 Task: Create a task  Integrate a new online platform for online music lessons , assign it to team member softage.4@softage.net in the project BeaconWorks and update the status of the task to  On Track  , set the priority of the task to Low
Action: Mouse moved to (679, 179)
Screenshot: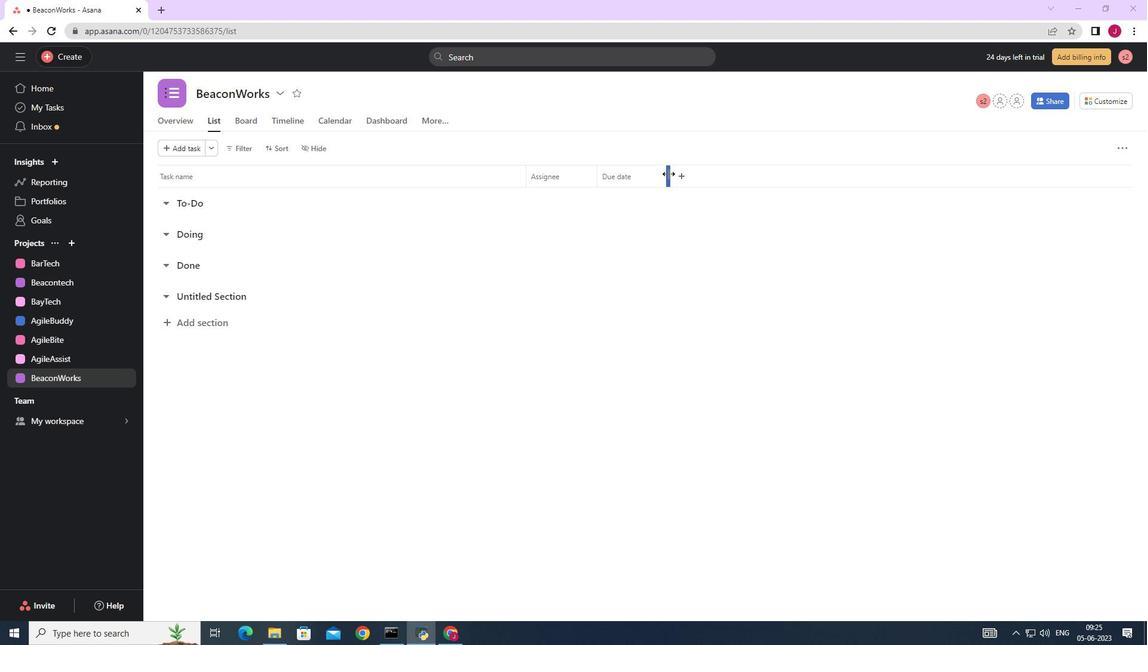 
Action: Mouse pressed left at (679, 179)
Screenshot: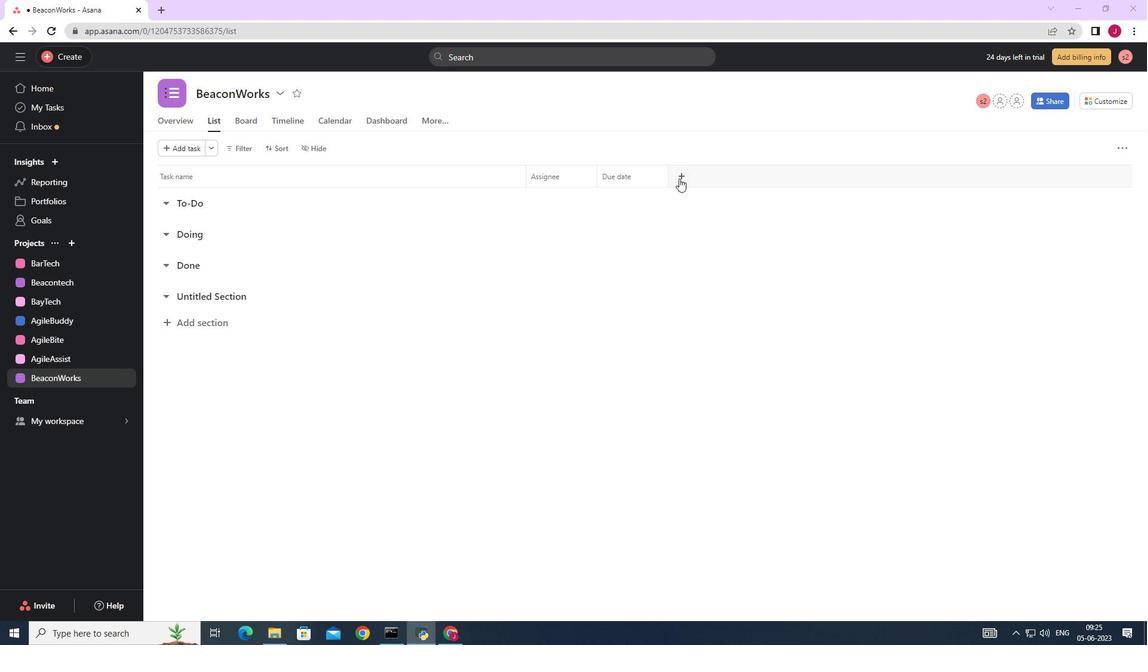 
Action: Mouse moved to (712, 219)
Screenshot: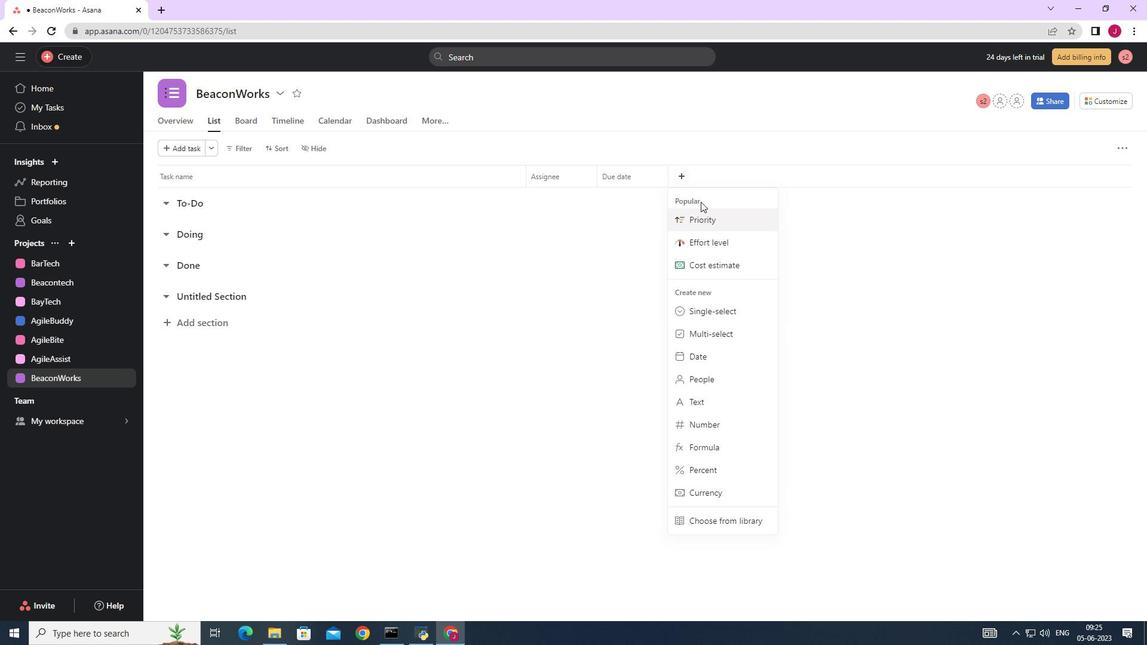 
Action: Mouse pressed left at (712, 219)
Screenshot: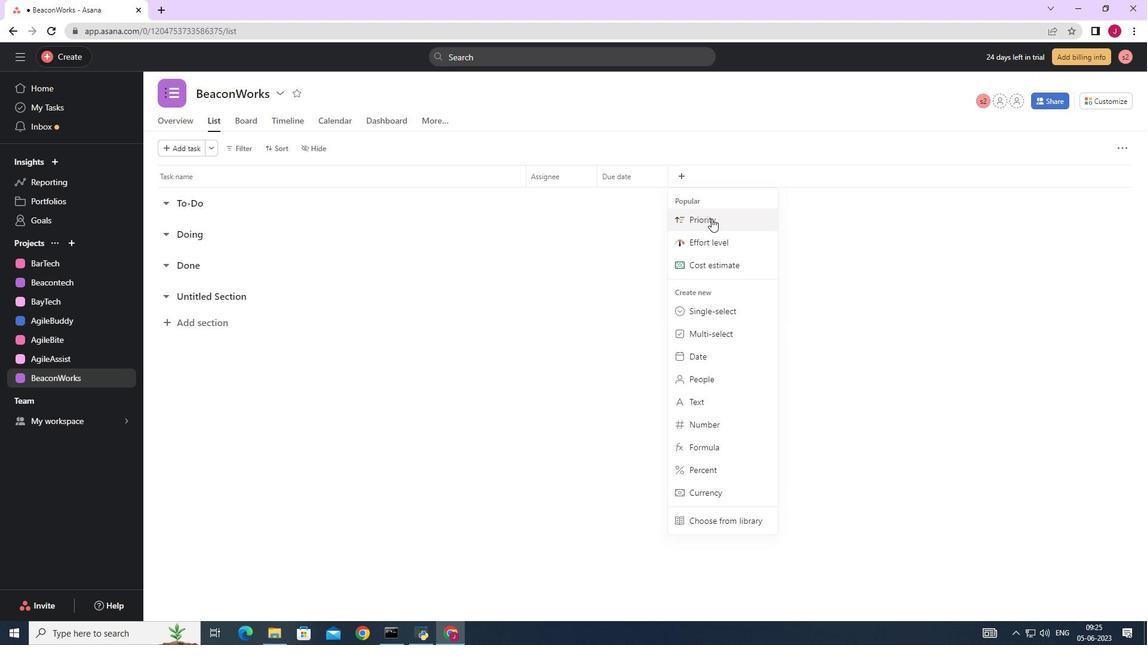 
Action: Mouse moved to (708, 399)
Screenshot: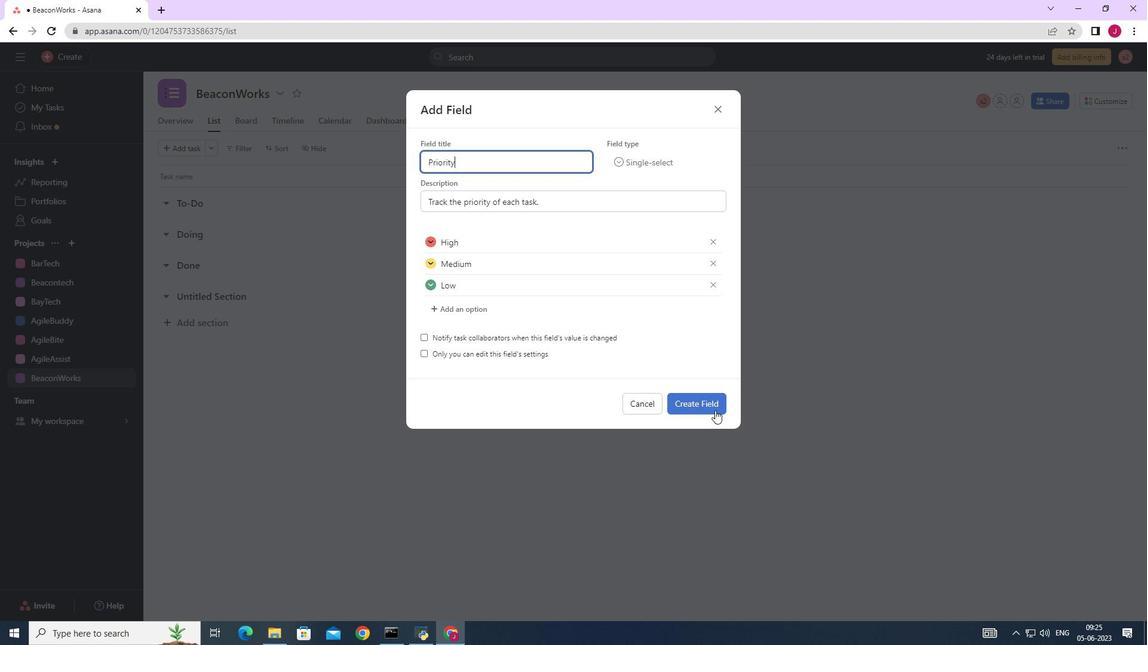 
Action: Mouse pressed left at (708, 399)
Screenshot: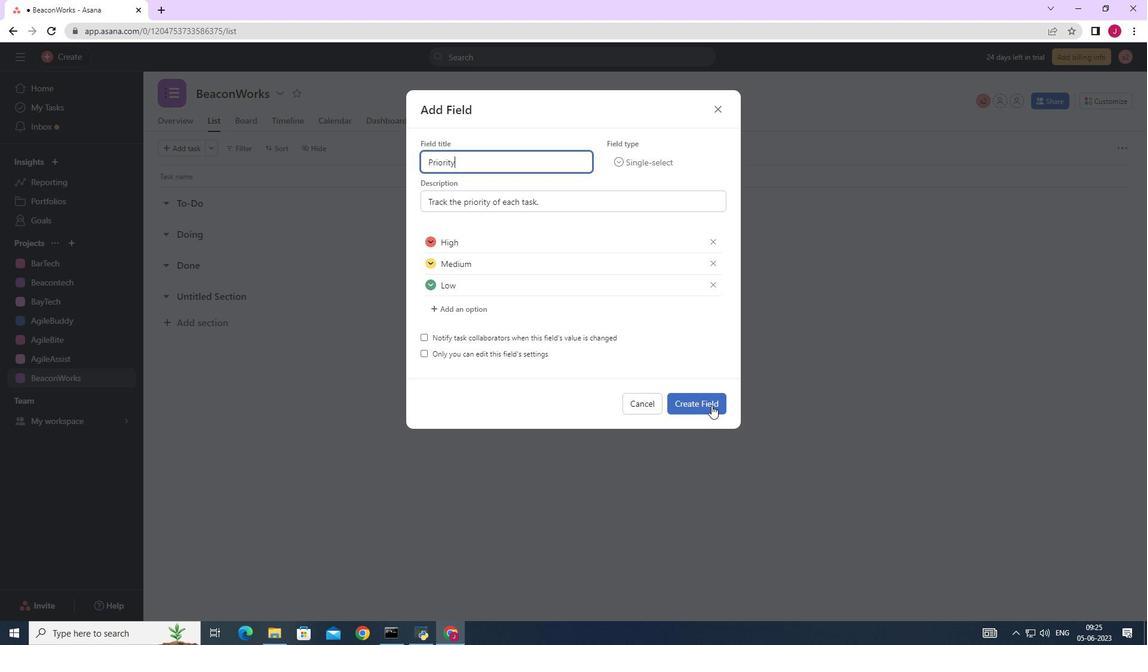 
Action: Mouse moved to (749, 181)
Screenshot: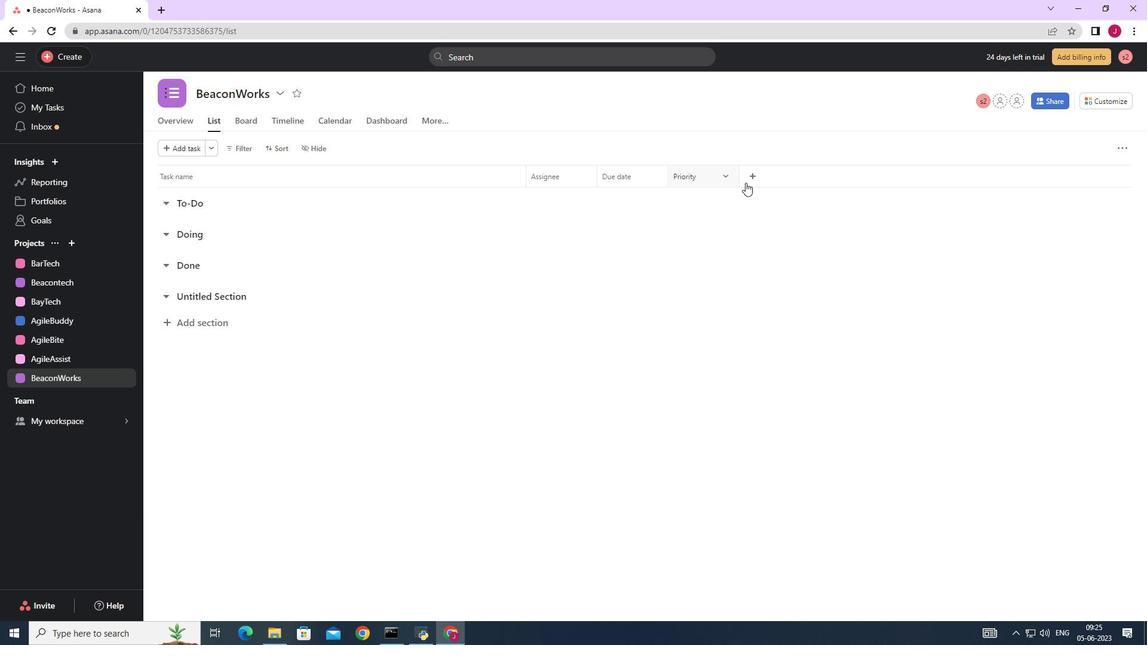 
Action: Mouse pressed left at (749, 181)
Screenshot: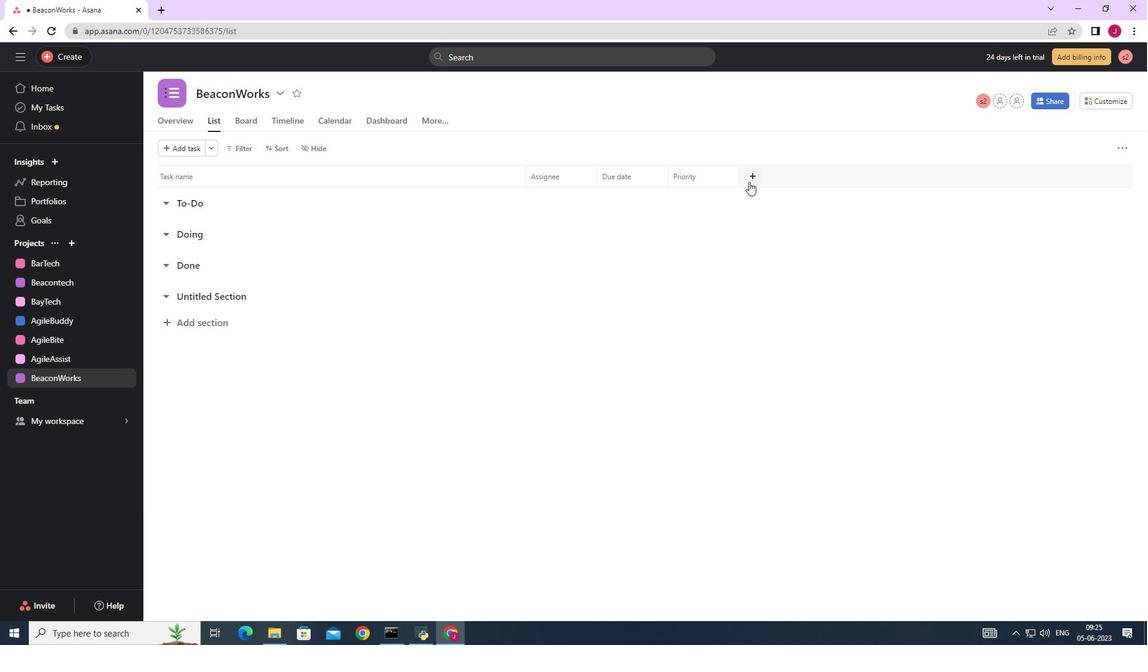 
Action: Mouse moved to (772, 311)
Screenshot: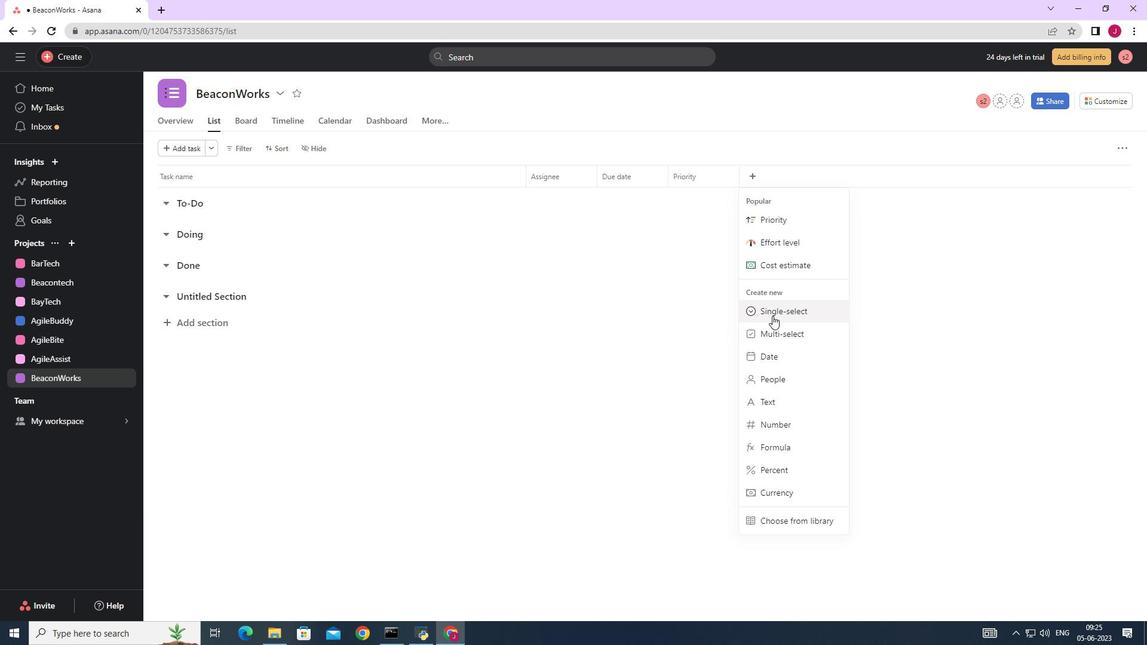 
Action: Mouse pressed left at (772, 311)
Screenshot: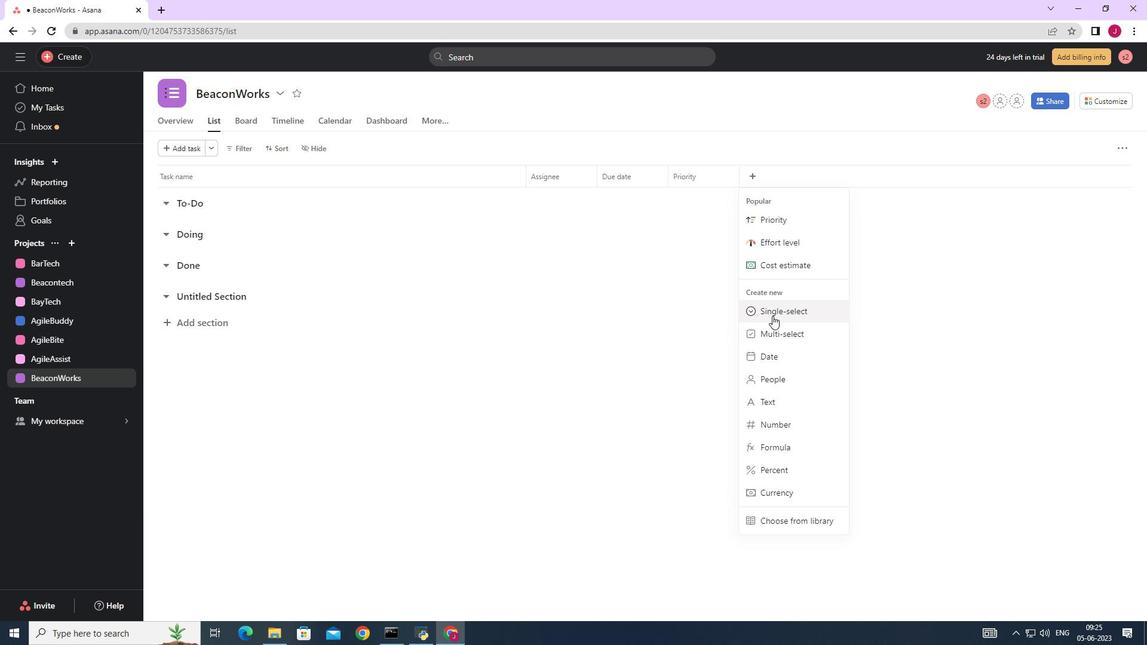 
Action: Mouse moved to (492, 185)
Screenshot: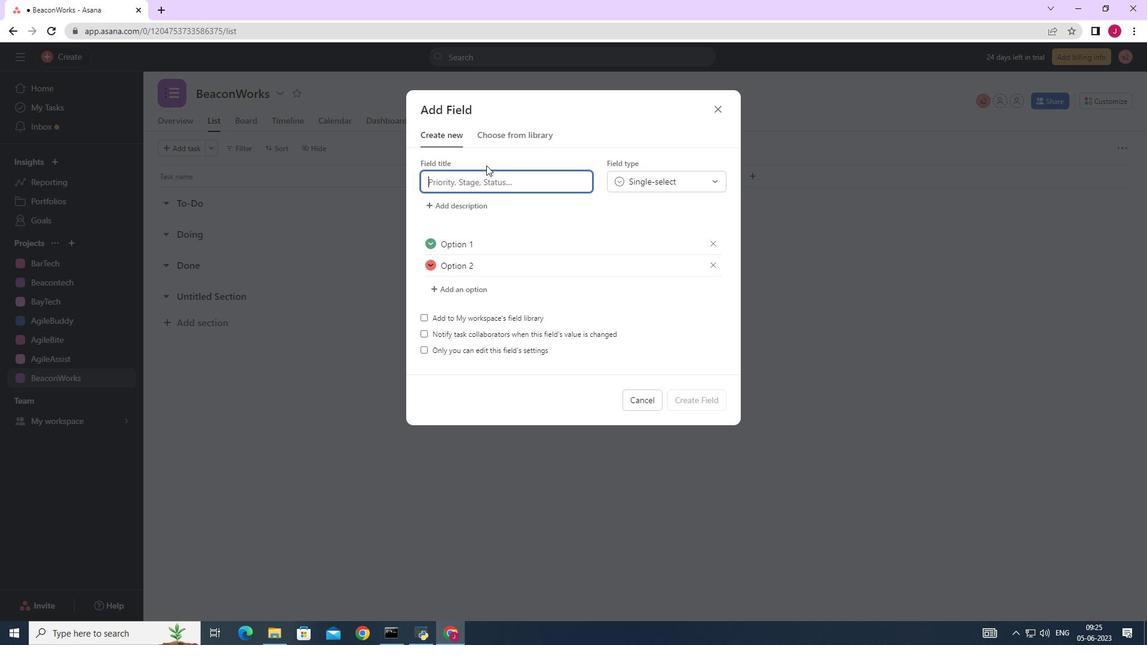 
Action: Key pressed status
Screenshot: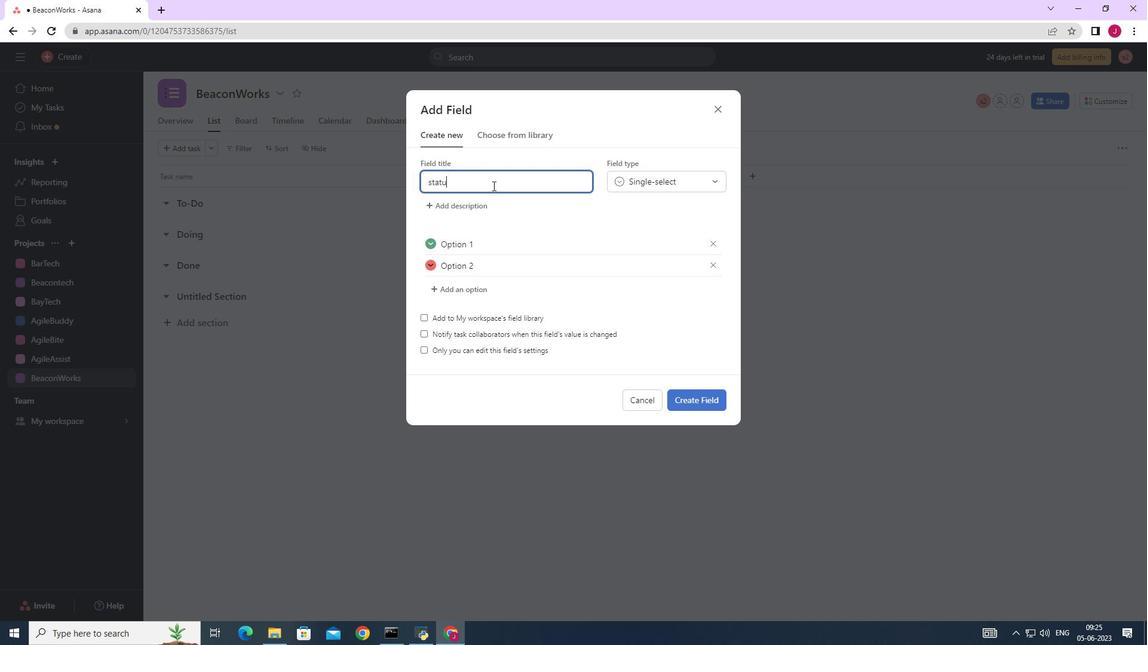 
Action: Mouse moved to (492, 247)
Screenshot: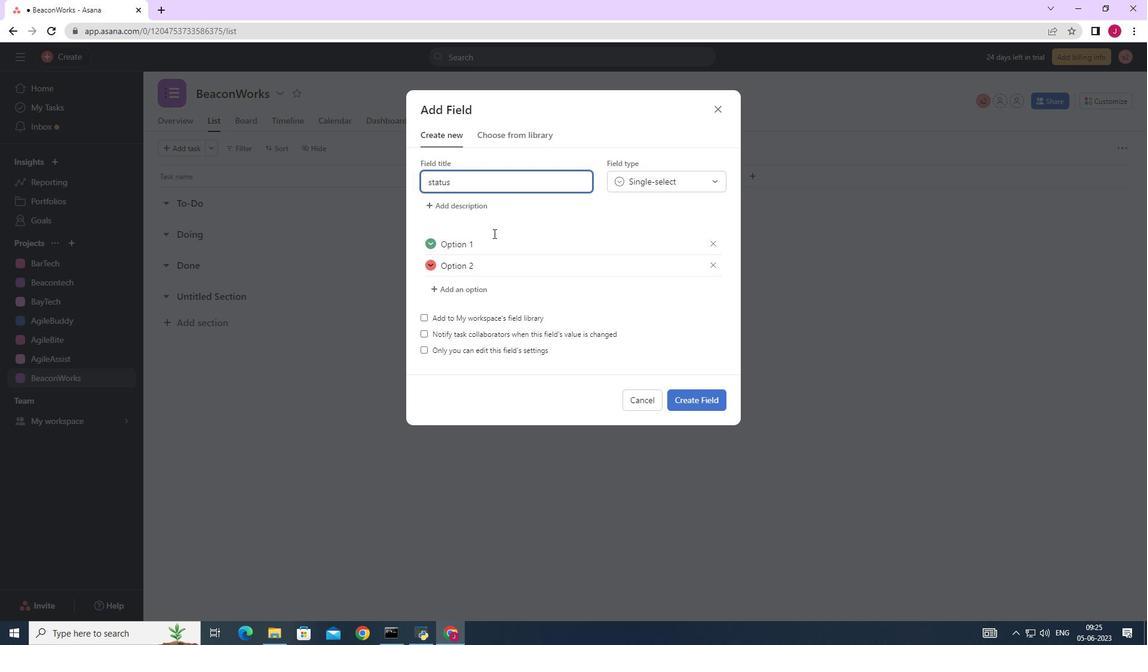 
Action: Mouse pressed left at (492, 247)
Screenshot: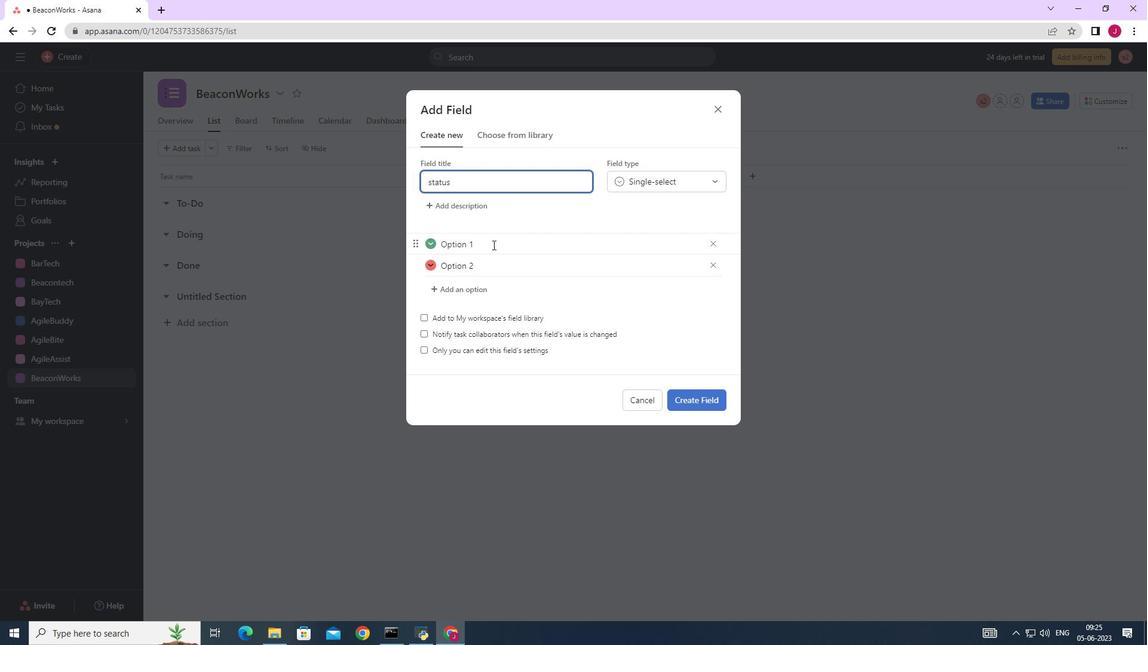 
Action: Key pressed <Key.backspace><Key.backspace><Key.backspace><Key.backspace><Key.backspace><Key.backspace><Key.backspace>n<Key.space>track
Screenshot: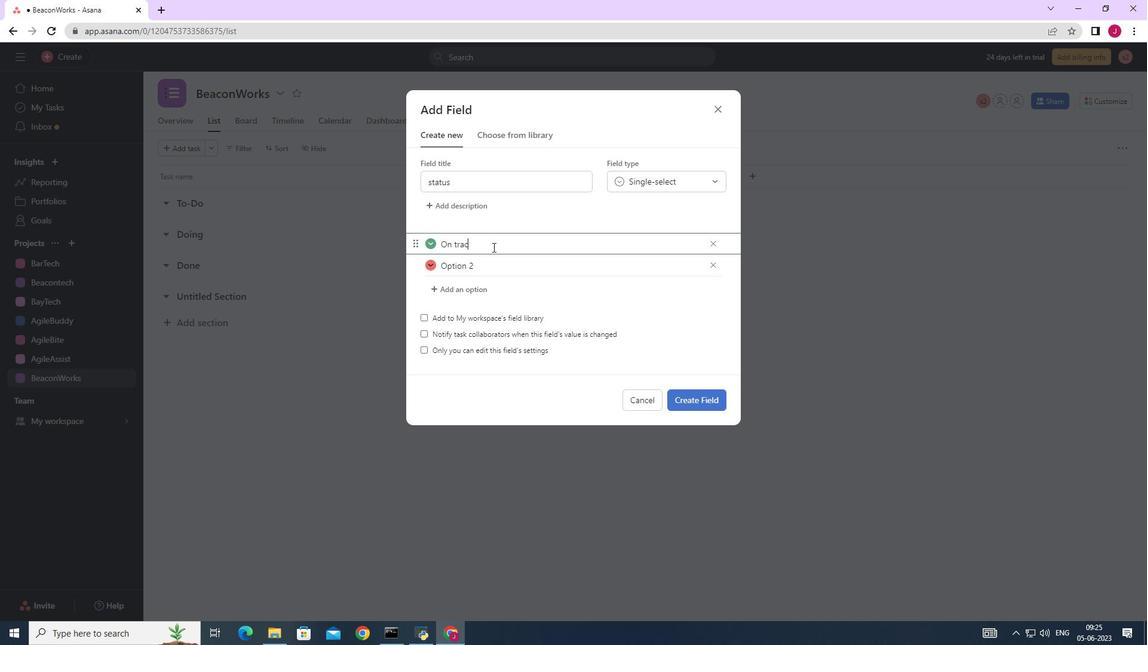 
Action: Mouse moved to (495, 271)
Screenshot: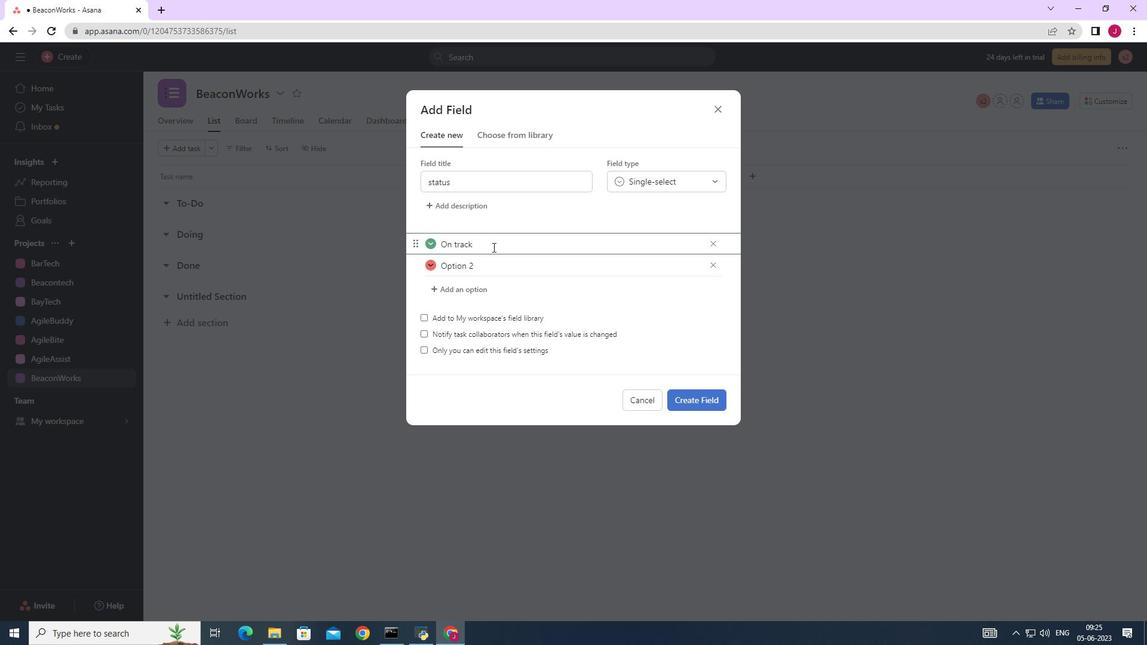 
Action: Mouse pressed left at (495, 271)
Screenshot: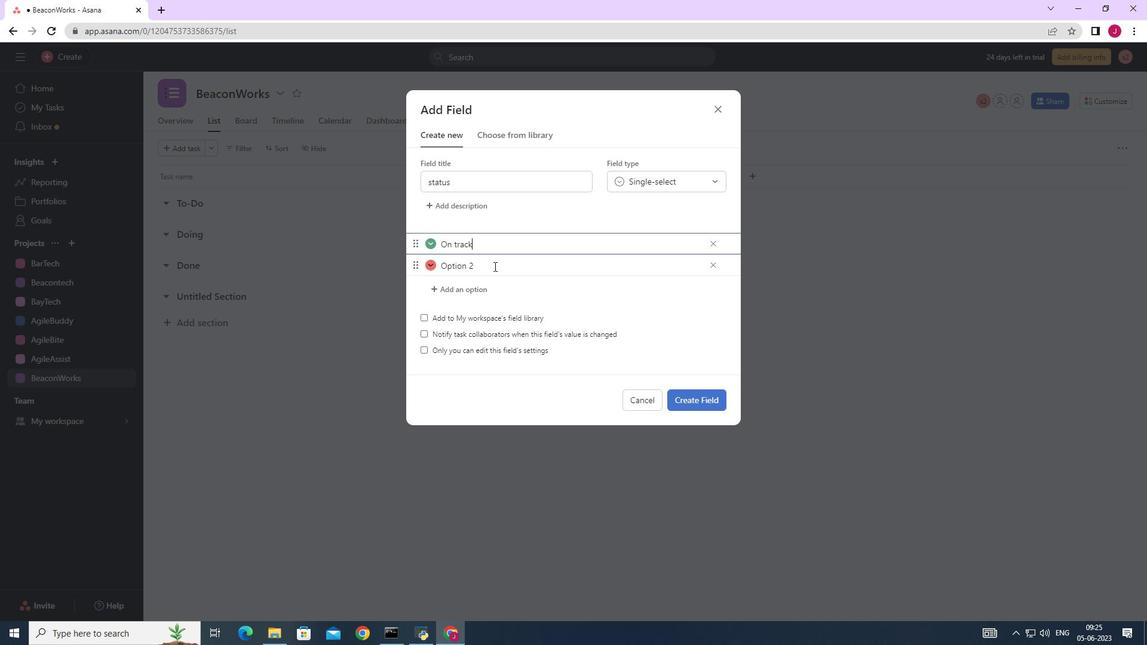 
Action: Key pressed <Key.backspace><Key.backspace><Key.backspace><Key.backspace><Key.backspace><Key.backspace><Key.backspace>ff<Key.space>track
Screenshot: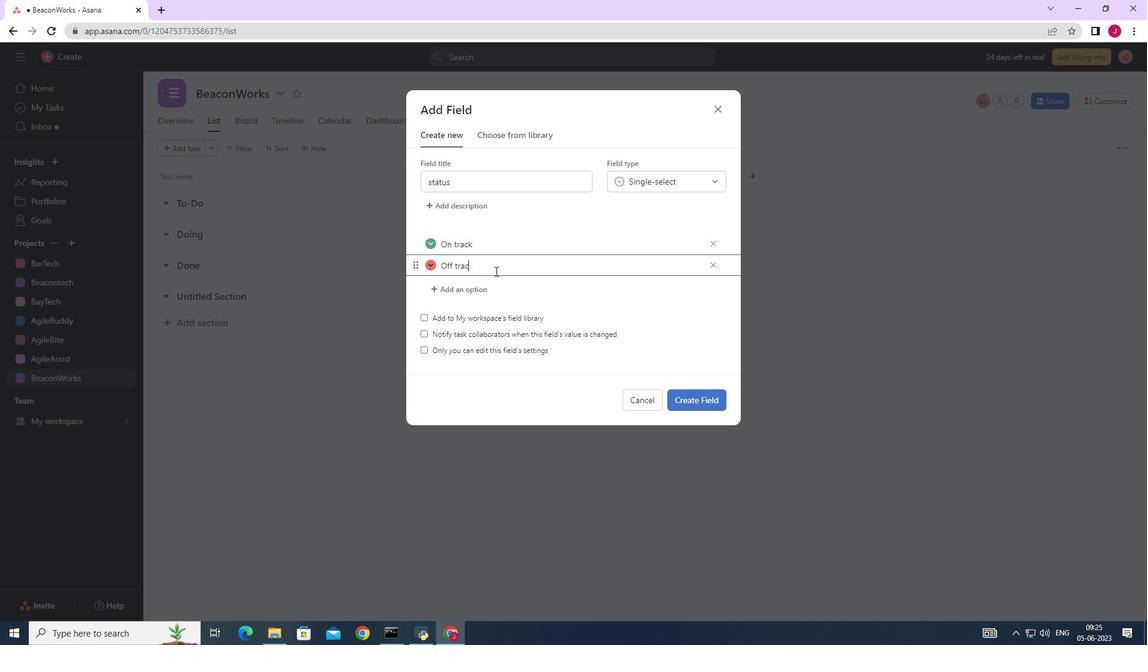 
Action: Mouse moved to (476, 292)
Screenshot: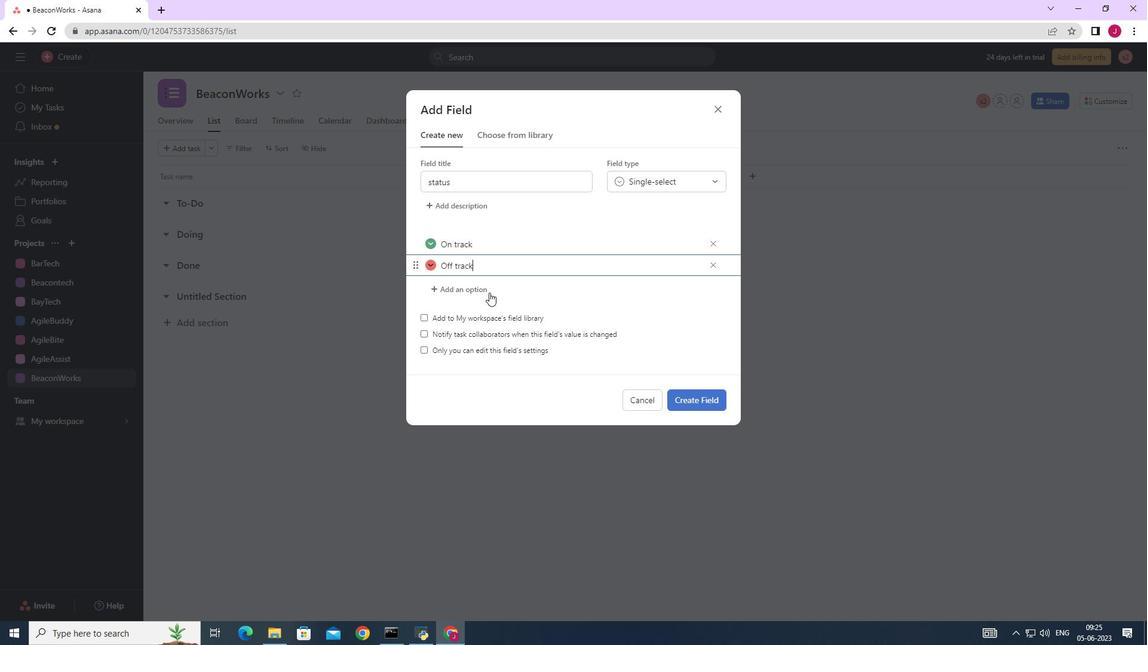 
Action: Mouse pressed left at (476, 292)
Screenshot: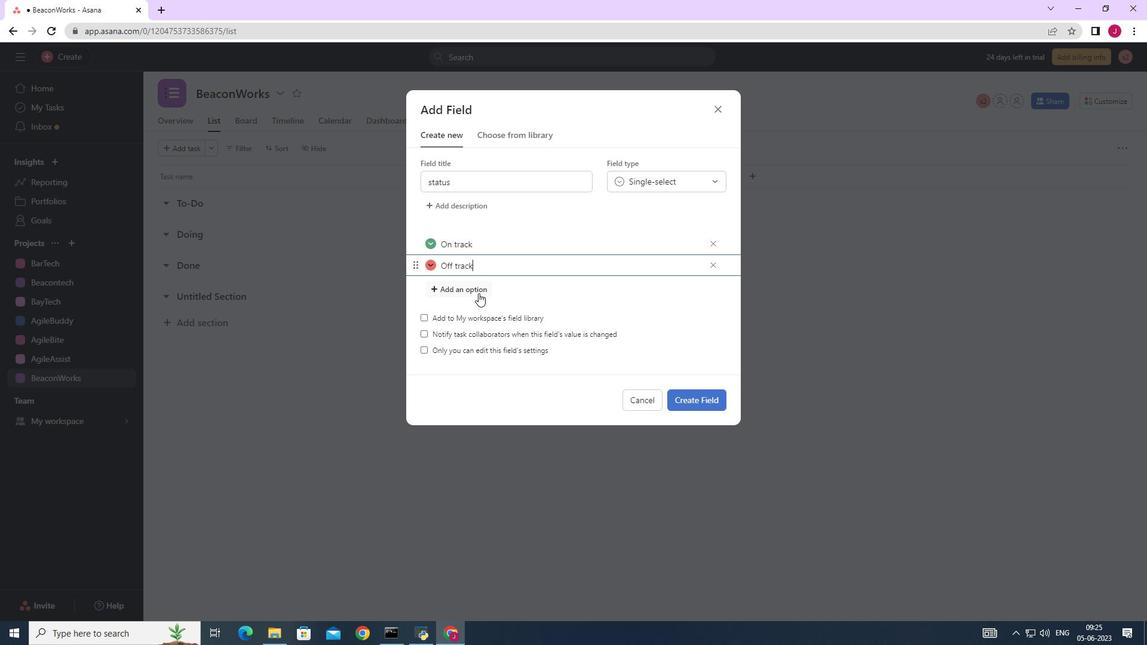 
Action: Key pressed <Key.caps_lock>A<Key.caps_lock>t<Key.space>risk
Screenshot: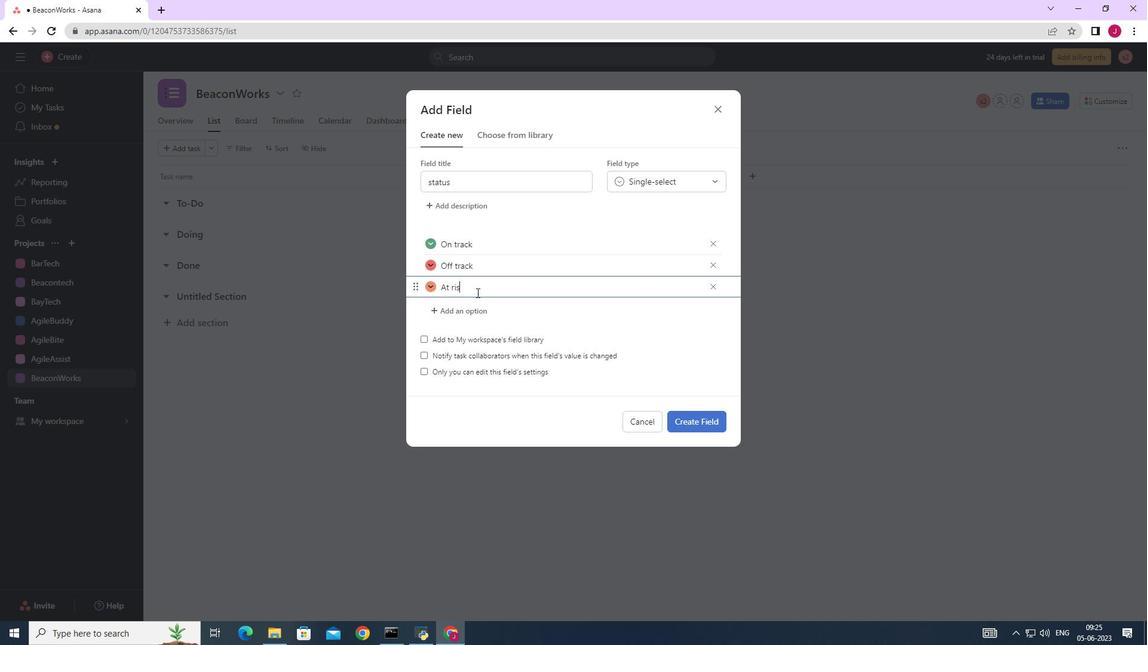 
Action: Mouse moved to (473, 309)
Screenshot: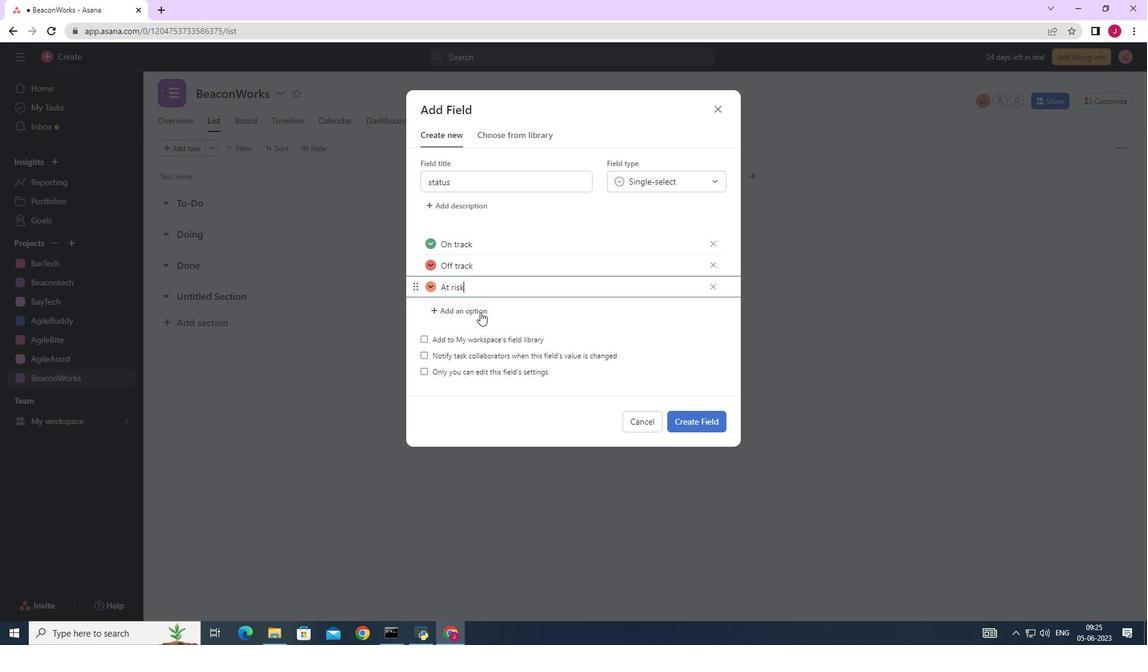 
Action: Mouse pressed left at (473, 309)
Screenshot: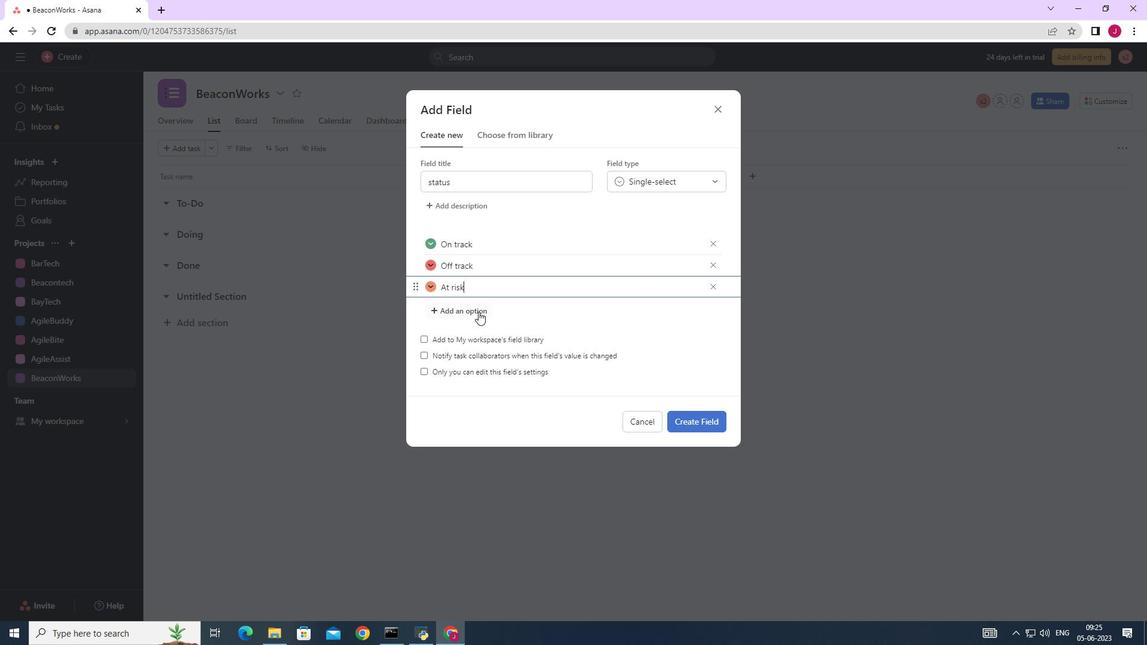 
Action: Key pressed <Key.caps_lock>C<Key.caps_lock>omplete
Screenshot: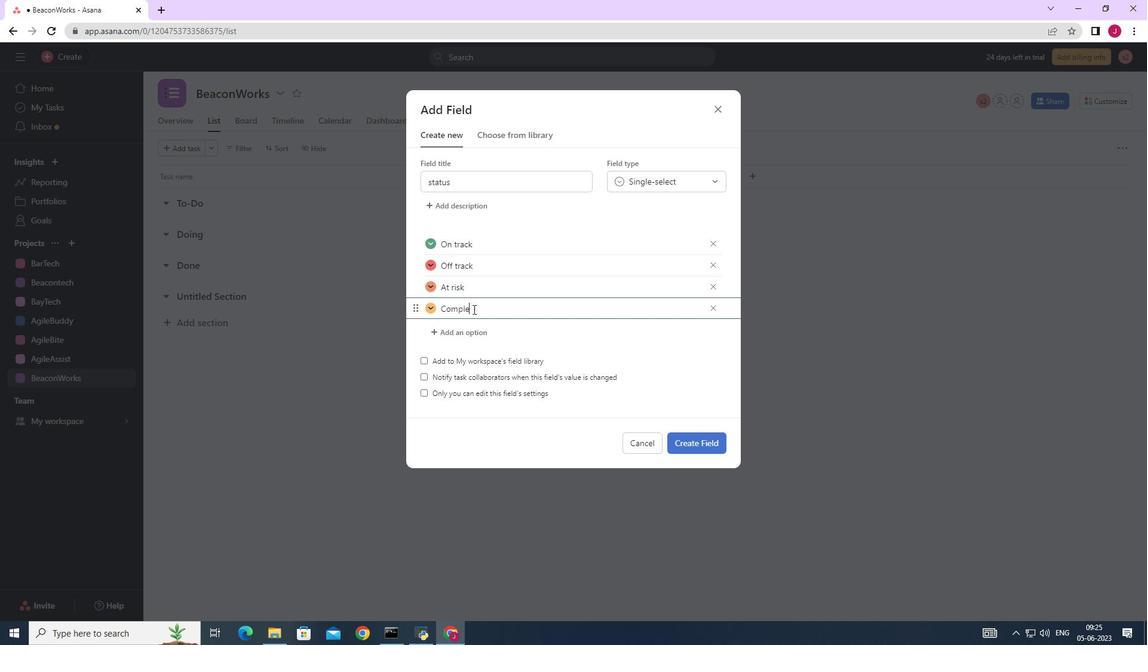 
Action: Mouse moved to (697, 442)
Screenshot: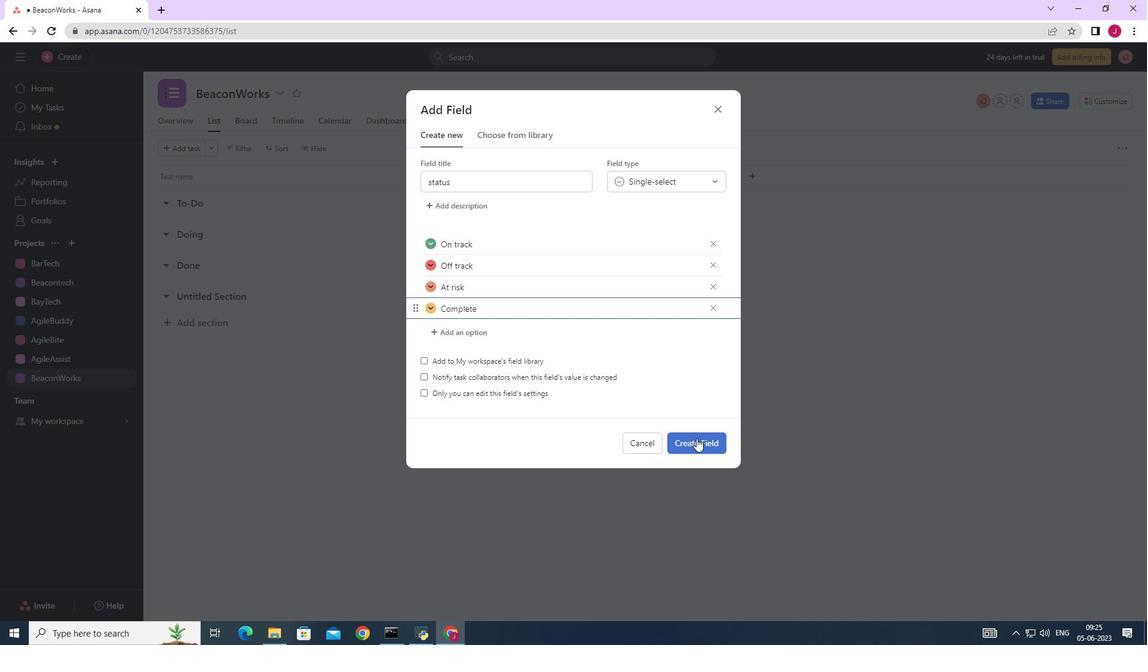 
Action: Mouse pressed left at (697, 442)
Screenshot: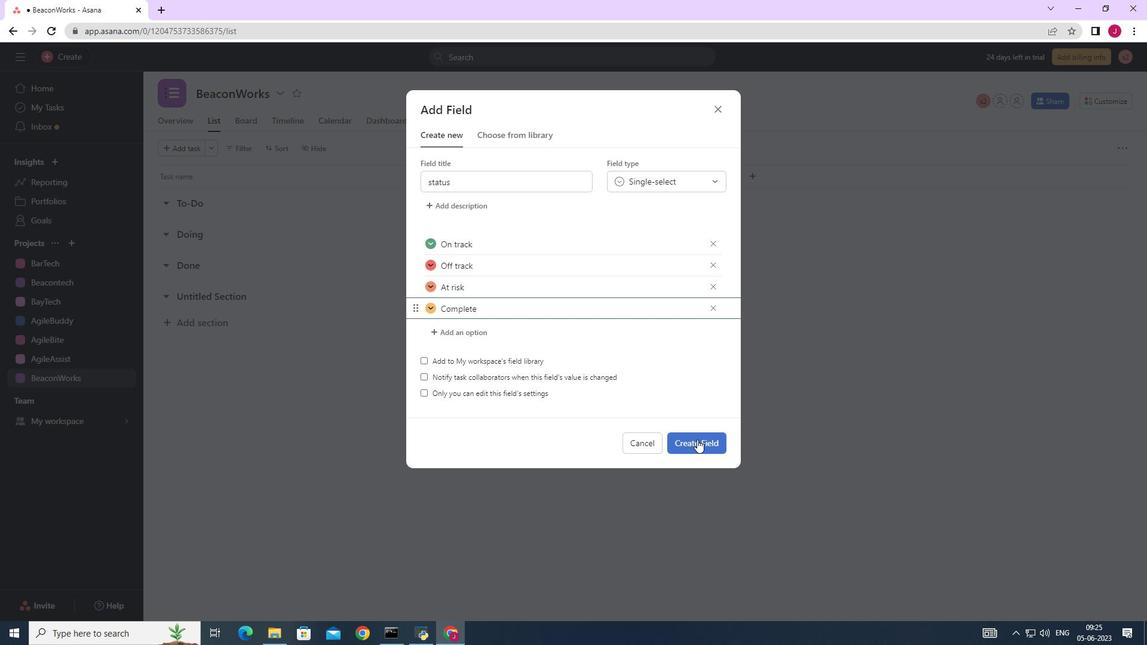 
Action: Mouse moved to (75, 55)
Screenshot: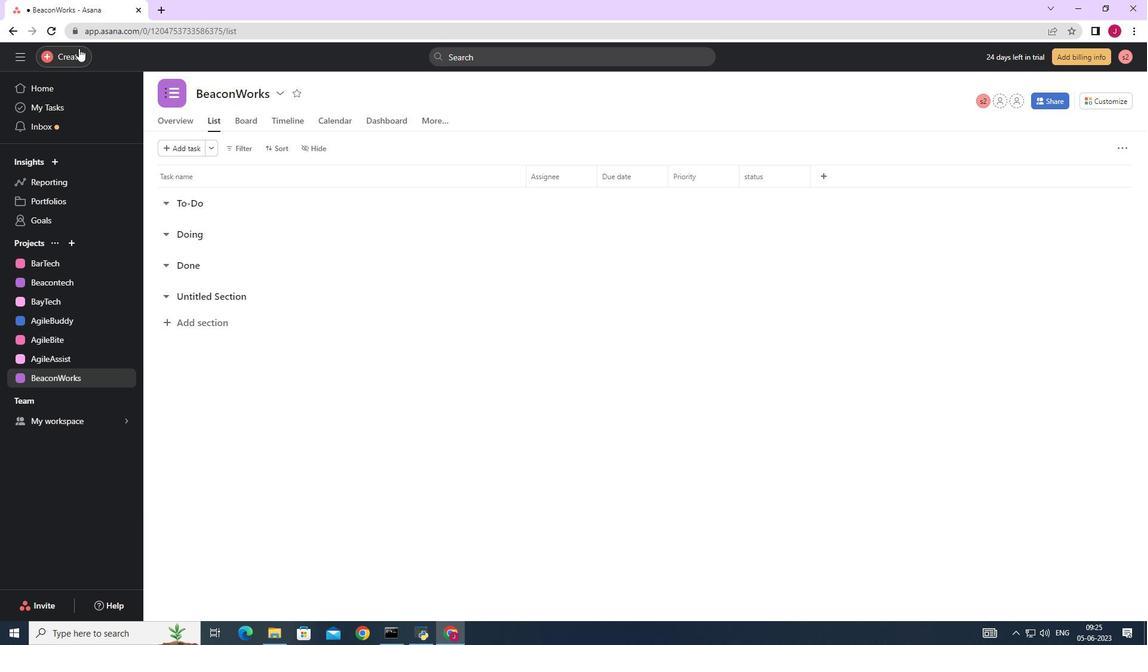 
Action: Mouse pressed left at (75, 55)
Screenshot: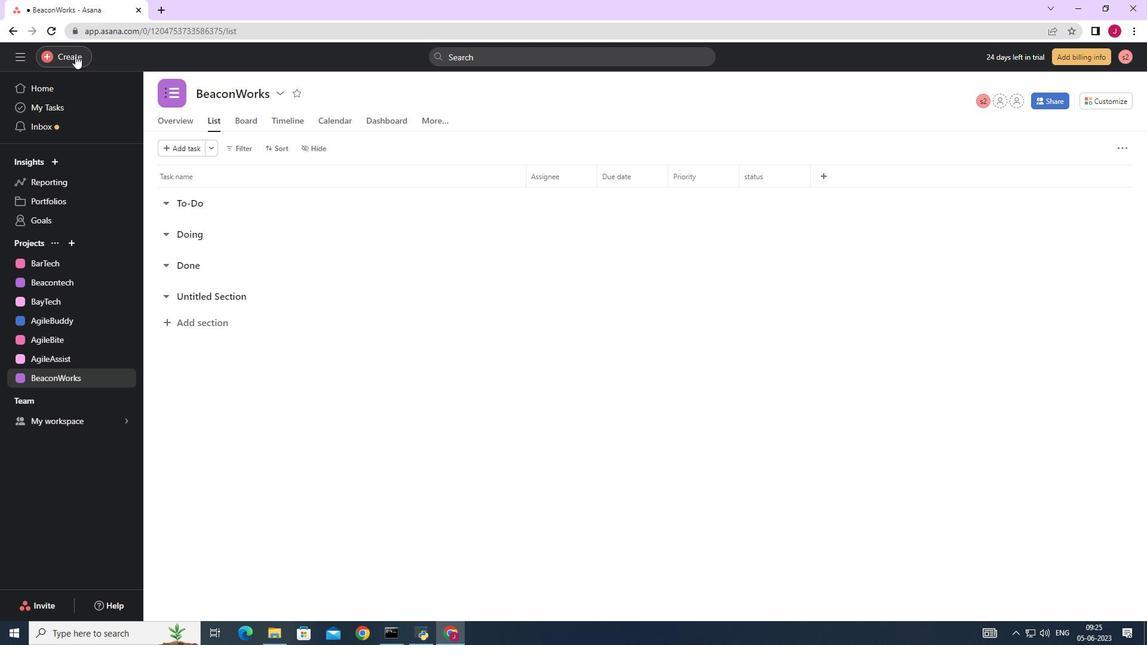 
Action: Mouse moved to (173, 62)
Screenshot: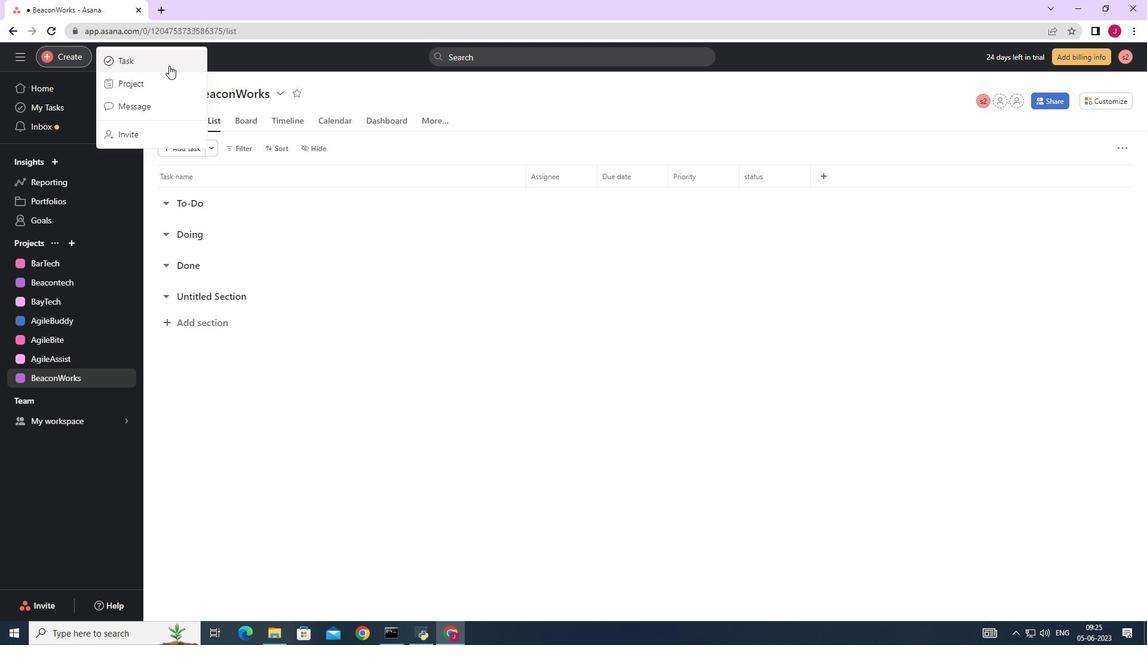 
Action: Mouse pressed left at (173, 62)
Screenshot: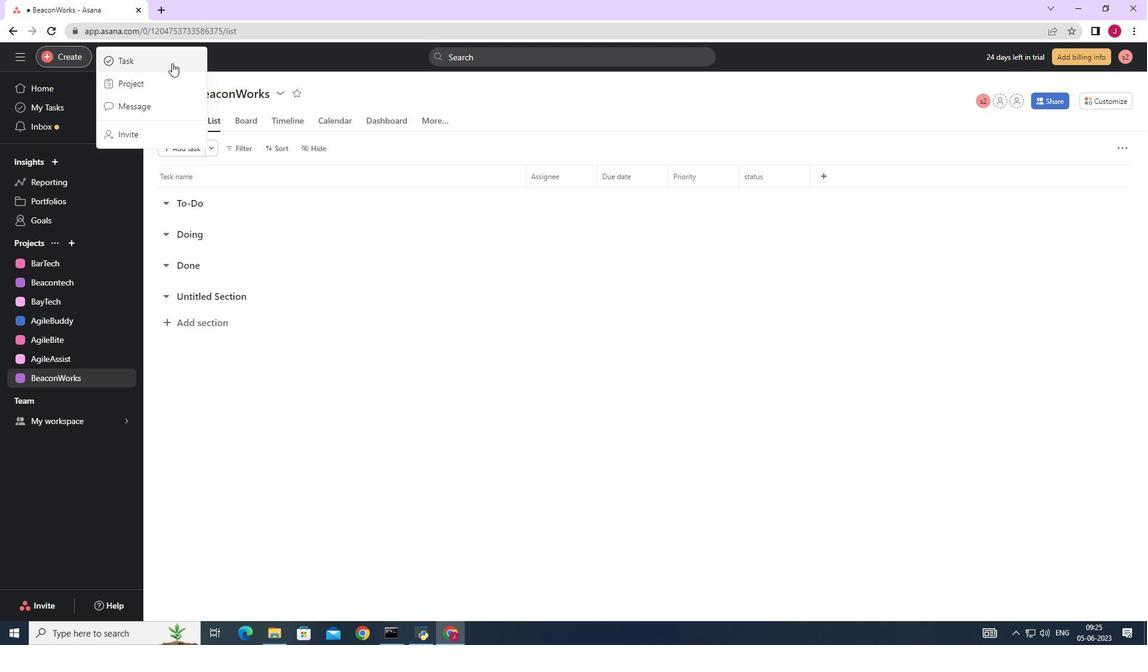 
Action: Mouse moved to (957, 396)
Screenshot: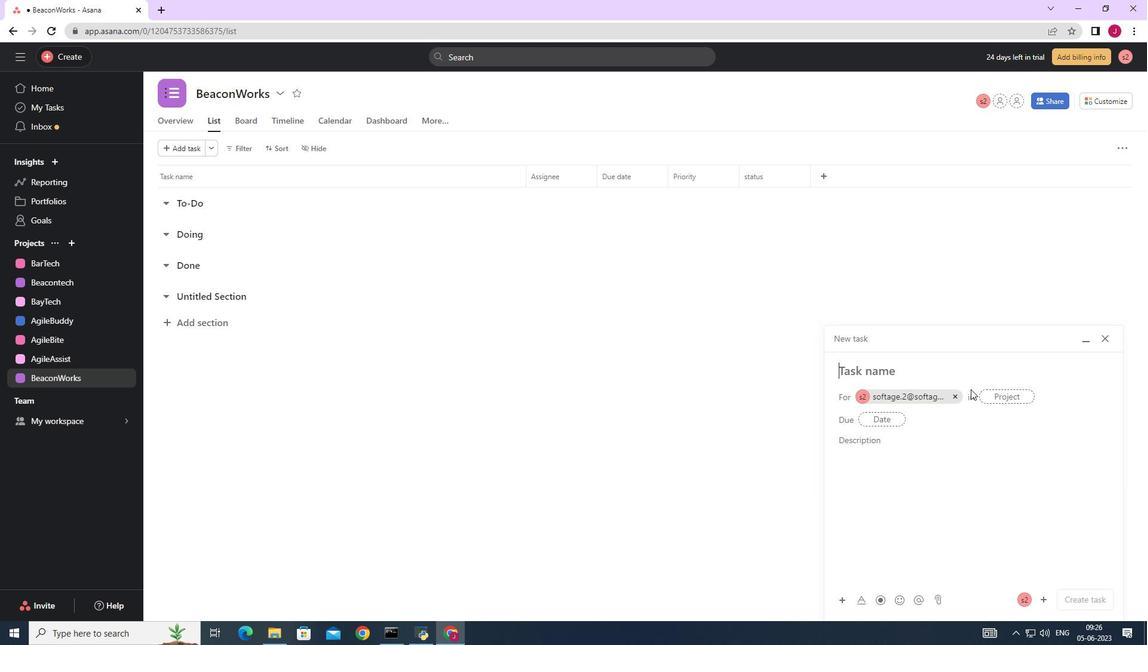 
Action: Mouse pressed left at (957, 396)
Screenshot: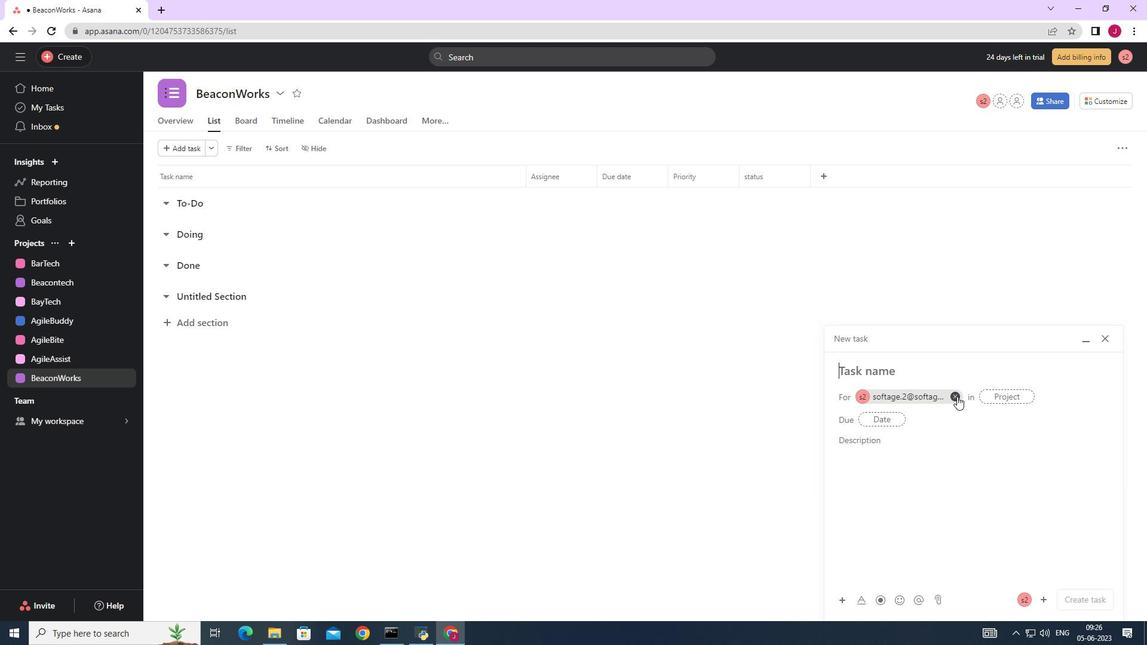 
Action: Mouse moved to (889, 374)
Screenshot: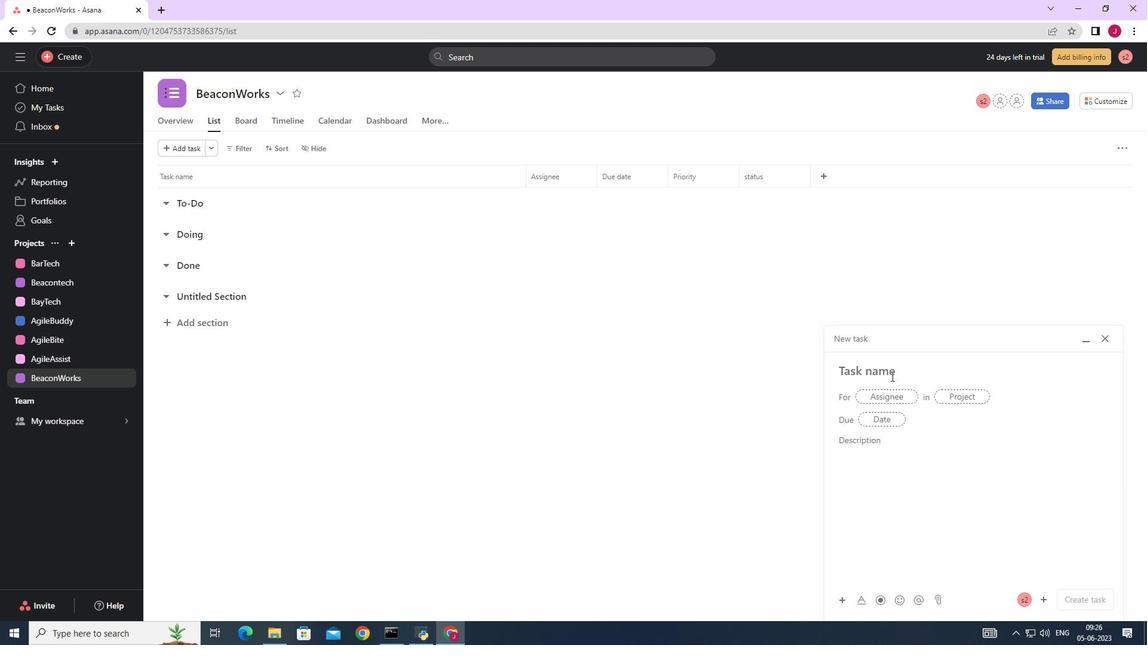 
Action: Mouse pressed left at (889, 374)
Screenshot: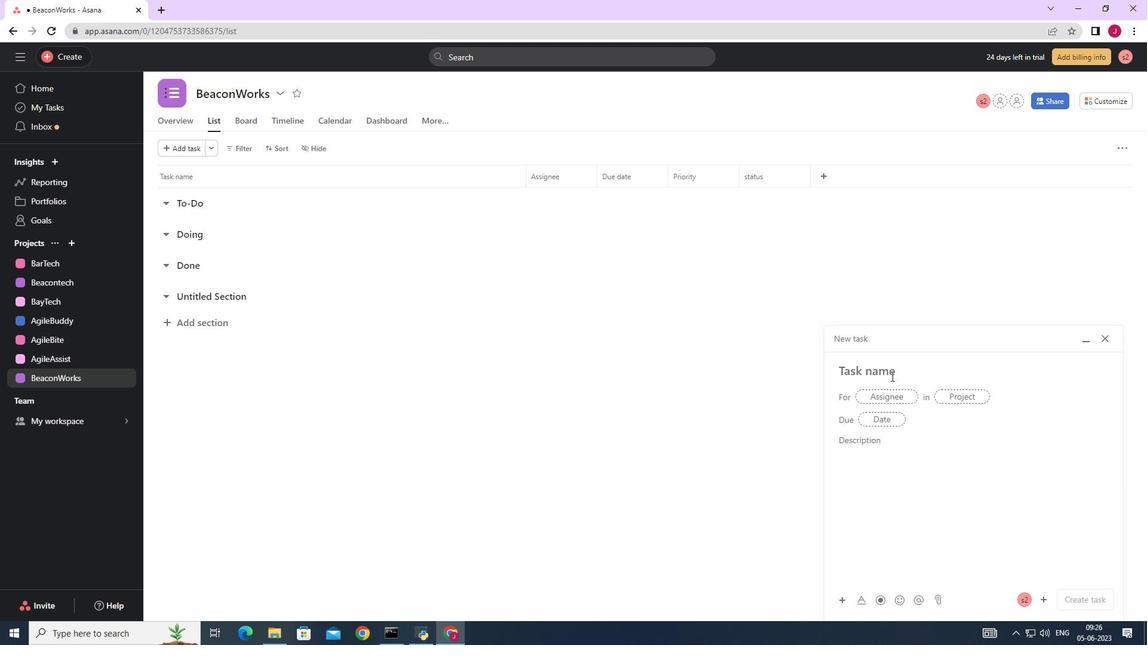 
Action: Key pressed <Key.caps_lock>I<Key.caps_lock>ntegrate<Key.space>a<Key.space>new<Key.space>online<Key.space>platform<Key.space>for<Key.space>online<Key.space>music<Key.space>lessons,
Screenshot: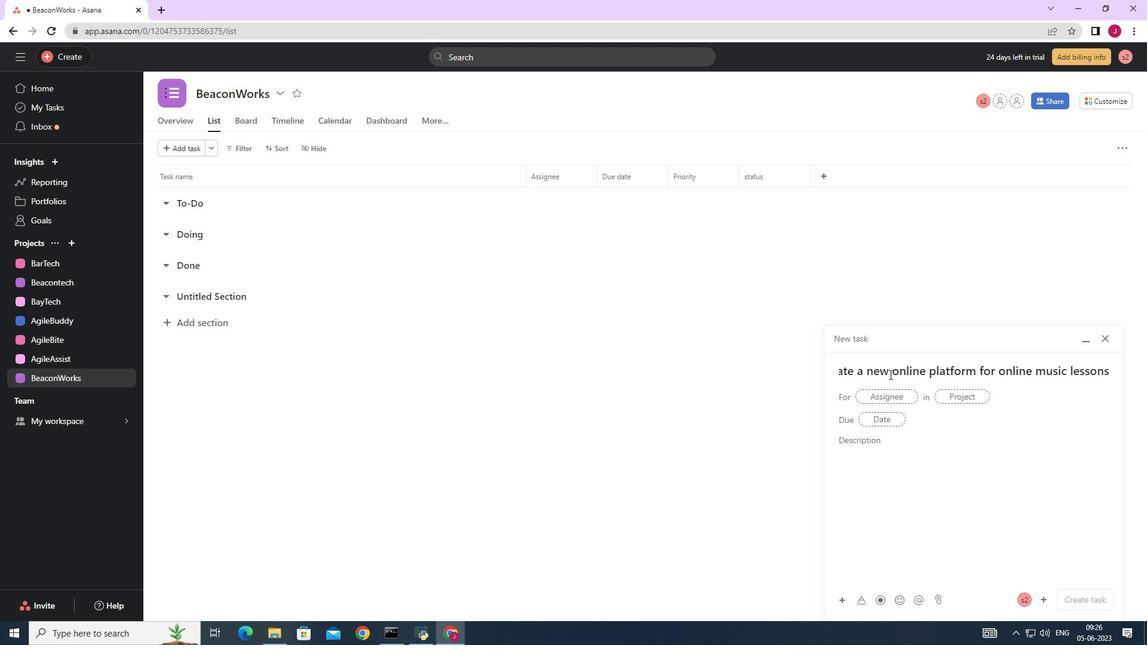
Action: Mouse moved to (889, 396)
Screenshot: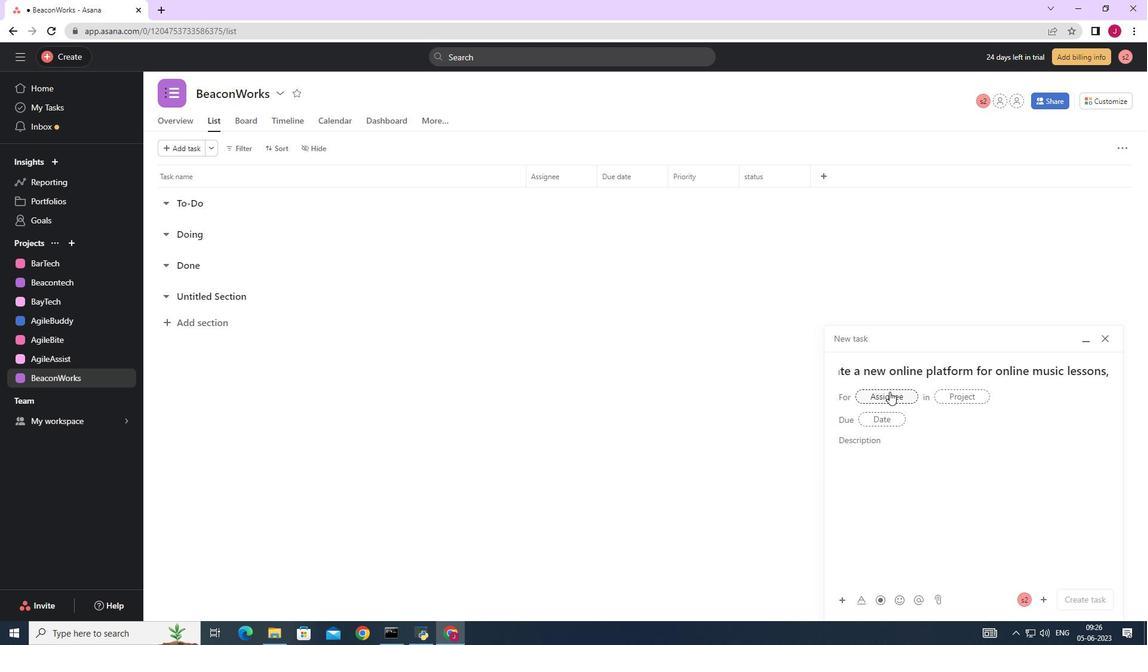 
Action: Mouse pressed left at (889, 396)
Screenshot: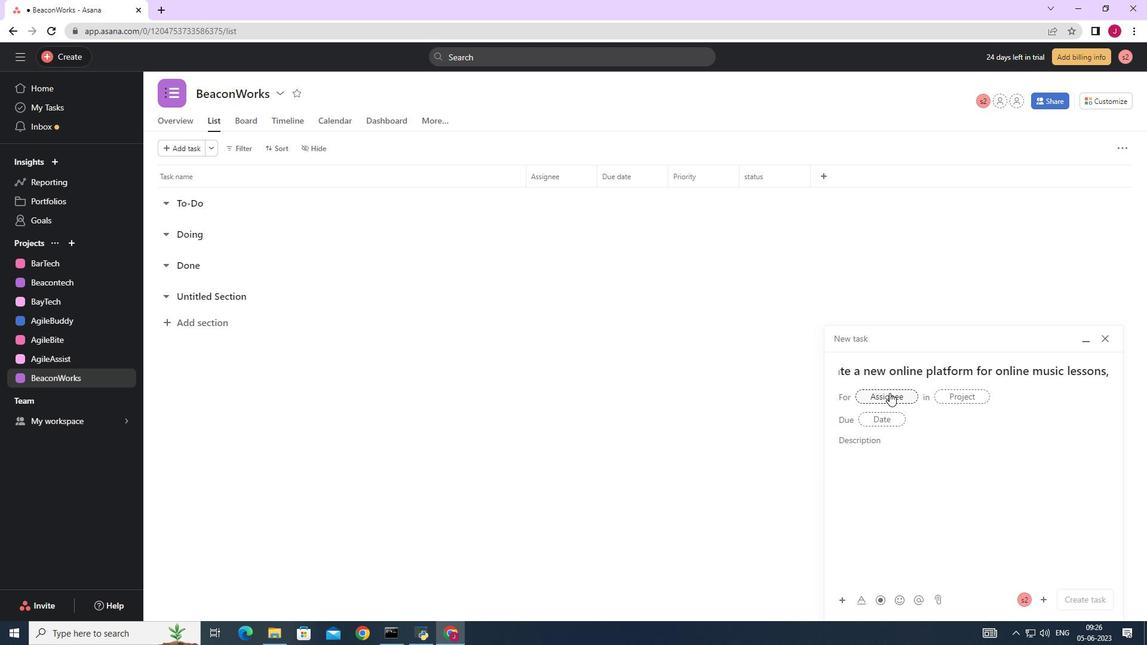 
Action: Key pressed softage.4
Screenshot: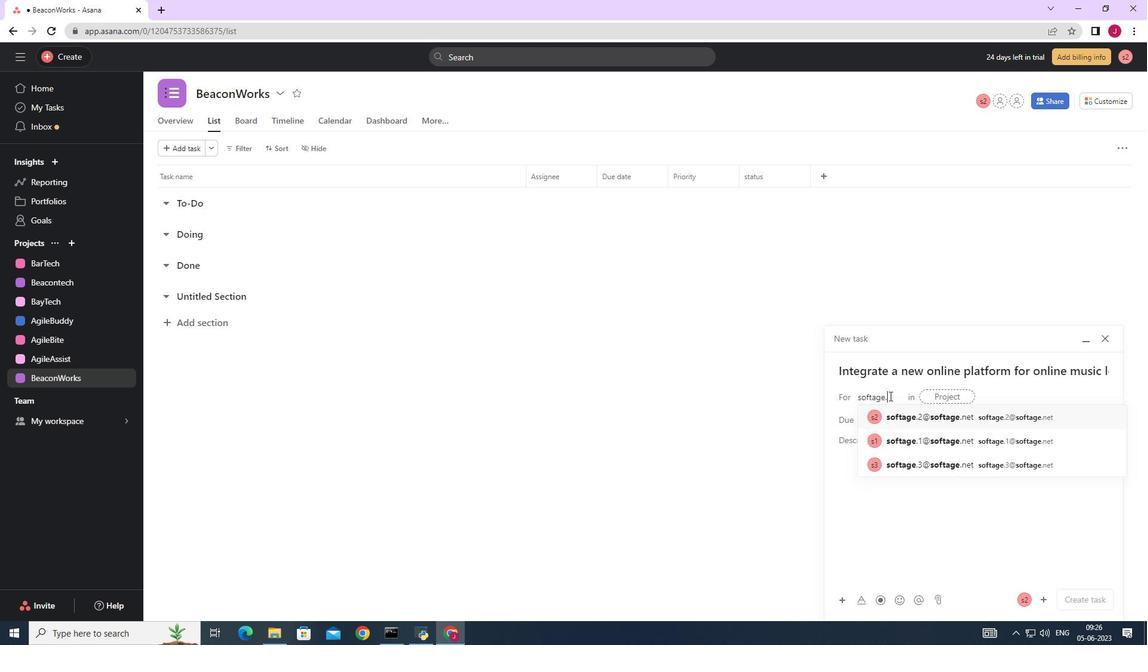 
Action: Mouse moved to (998, 99)
Screenshot: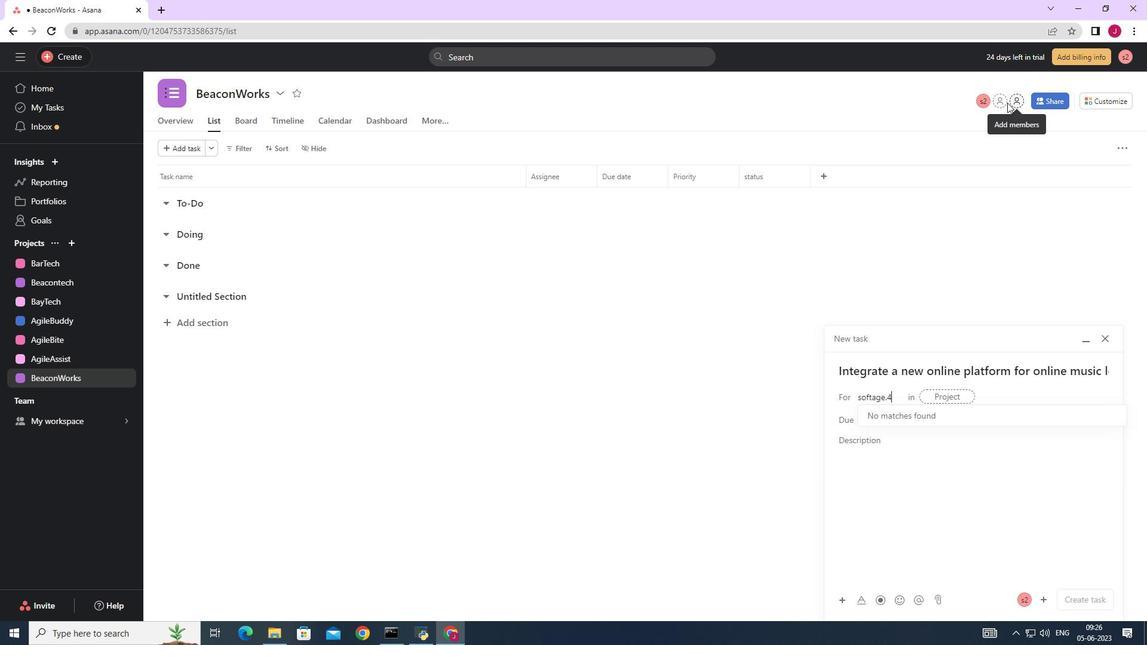 
Action: Mouse pressed left at (998, 99)
Screenshot: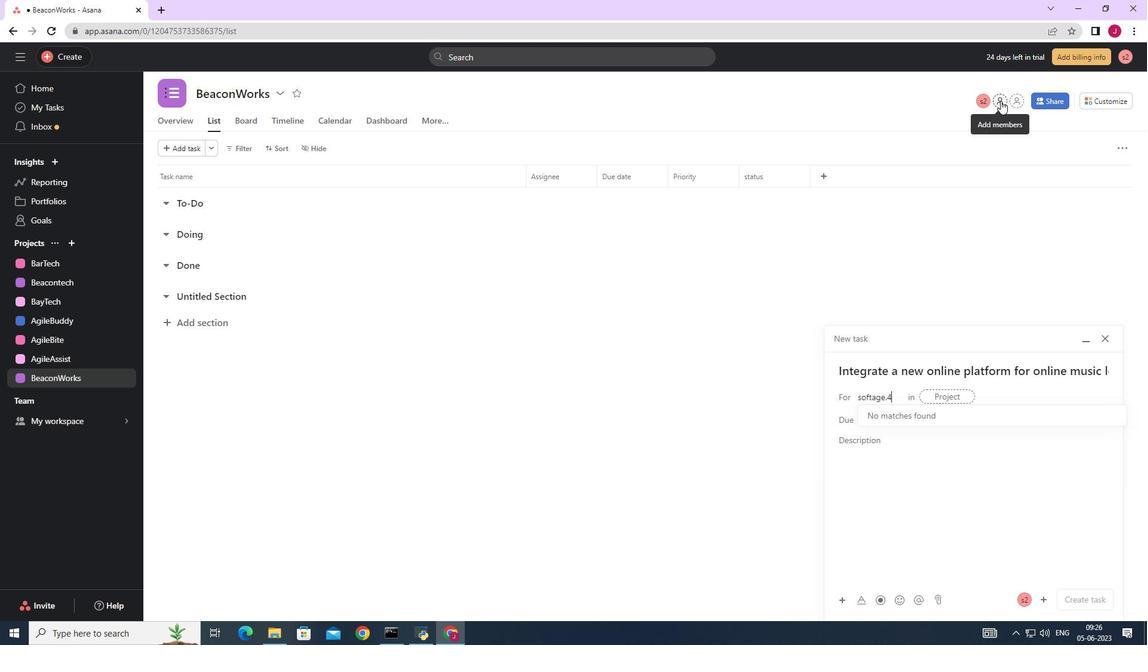 
Action: Mouse moved to (530, 192)
Screenshot: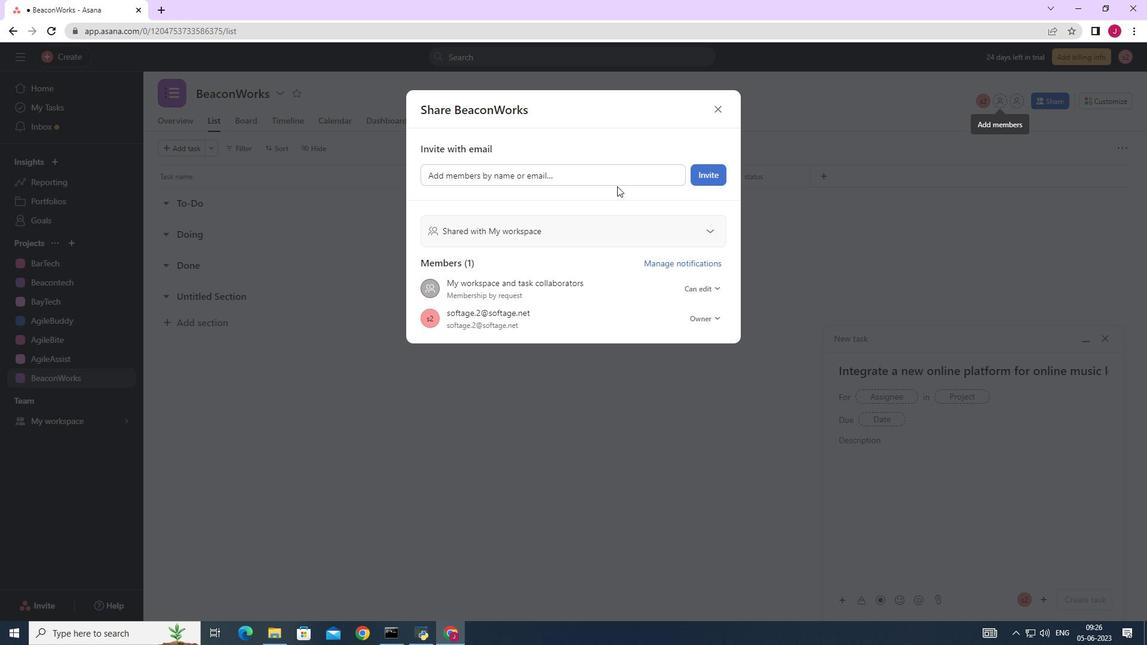 
Action: Key pressed s
Screenshot: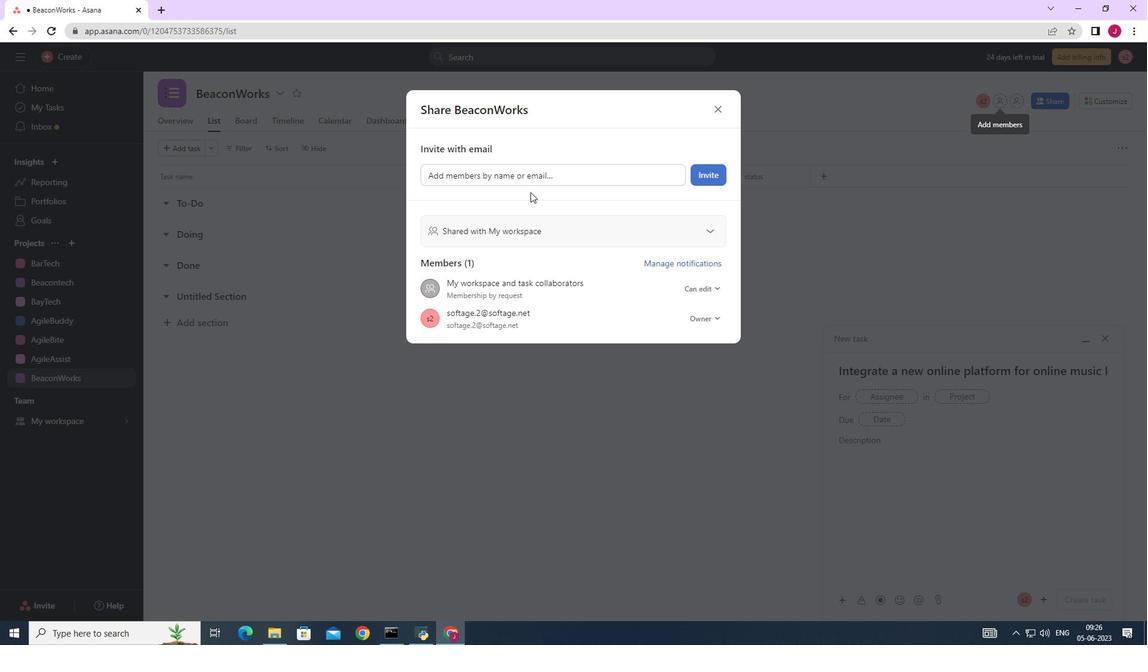 
Action: Mouse moved to (525, 172)
Screenshot: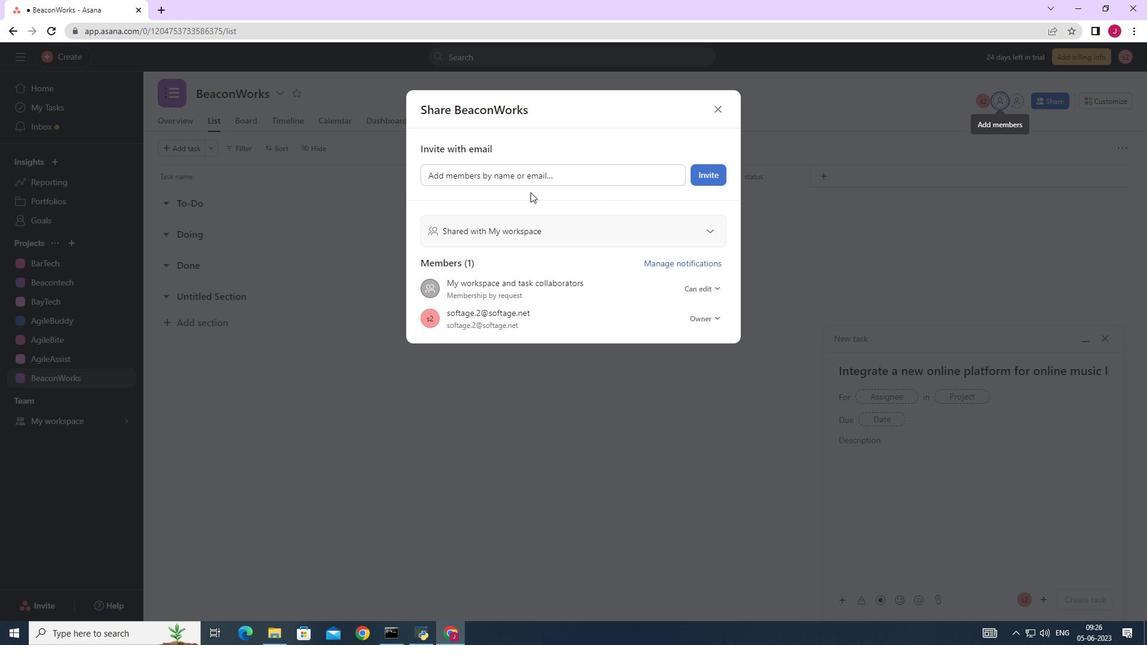
Action: Mouse pressed left at (525, 172)
Screenshot: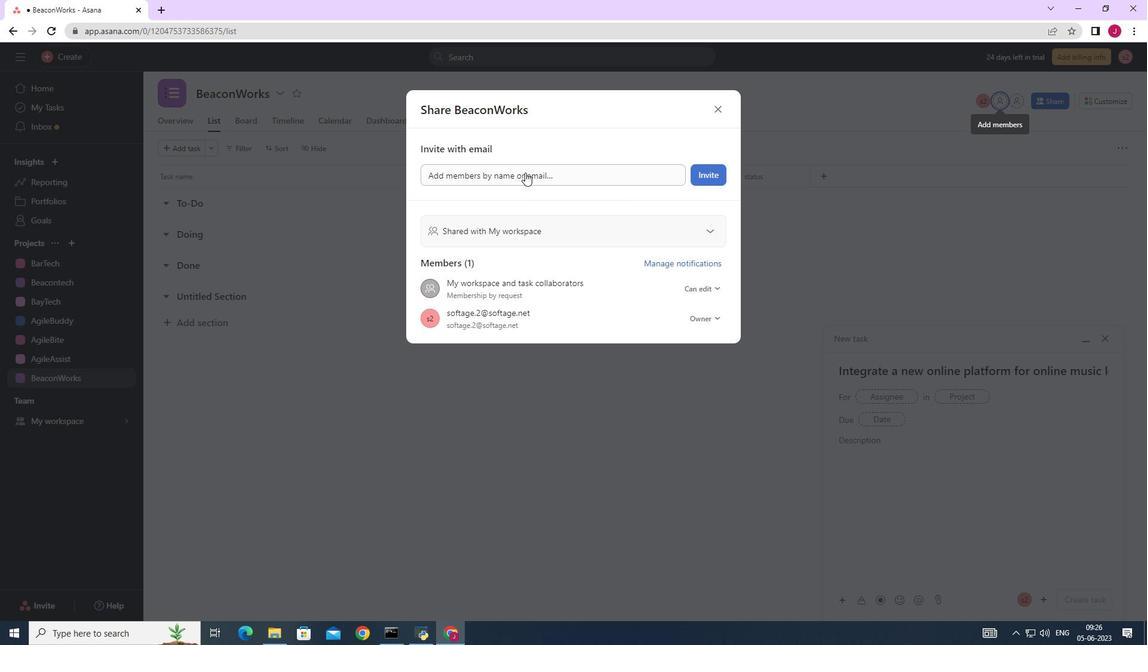 
Action: Key pressed softage.4<Key.backspace>4<Key.shift>@f<Key.backspace>sogt<Key.backspace><Key.backspace>ftage.net
Screenshot: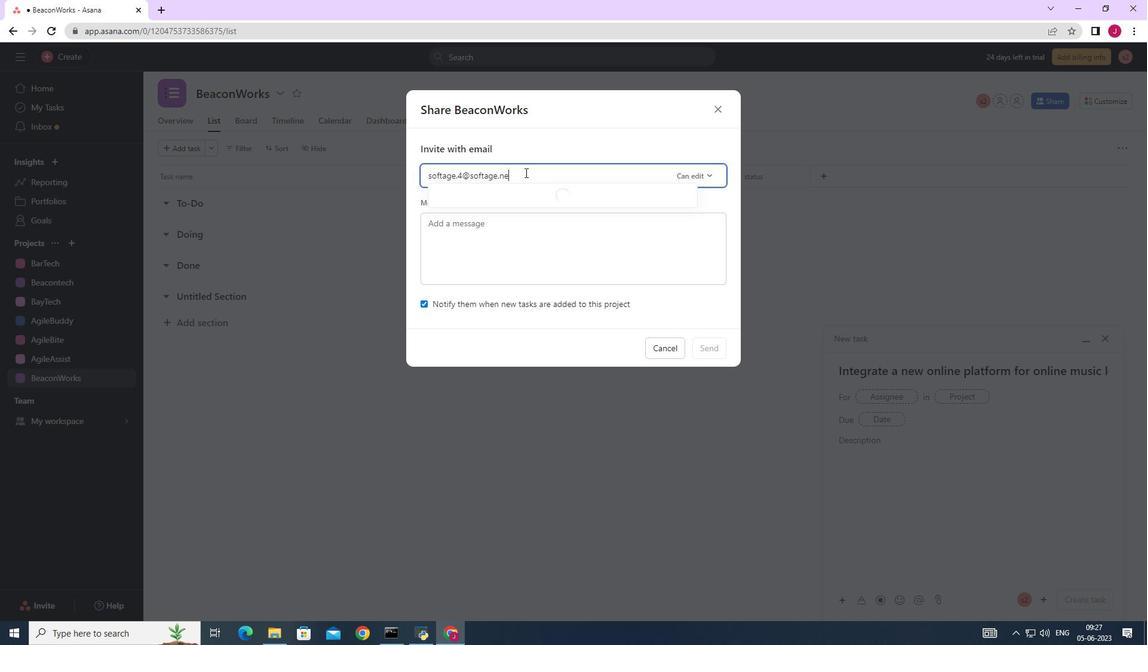 
Action: Mouse moved to (543, 195)
Screenshot: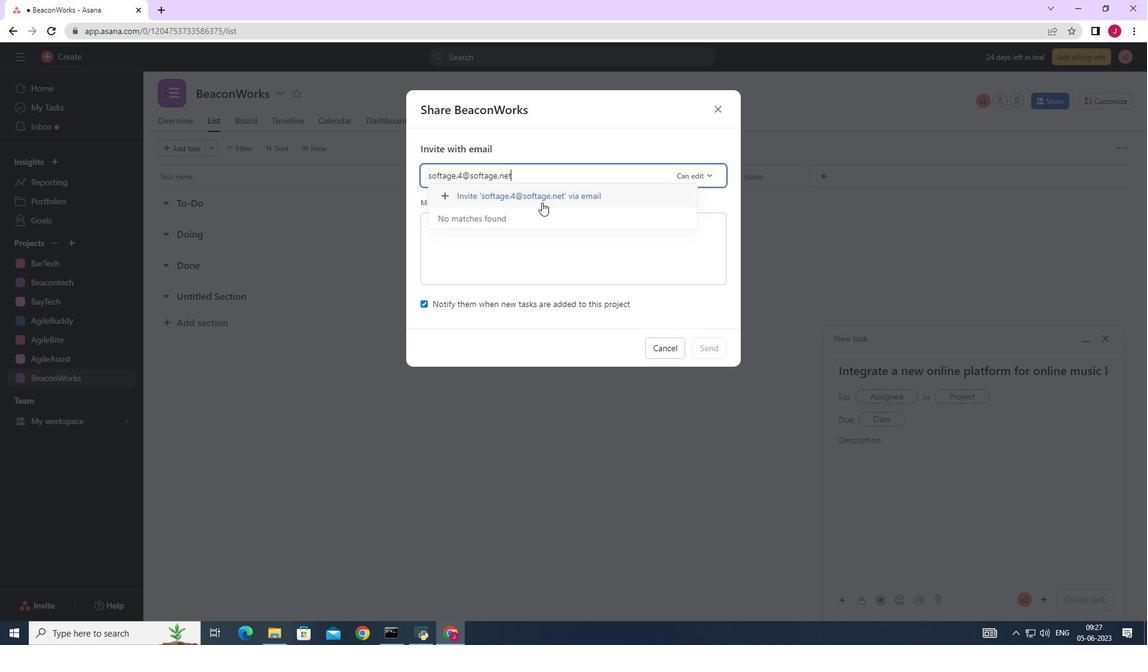 
Action: Mouse pressed left at (543, 195)
Screenshot: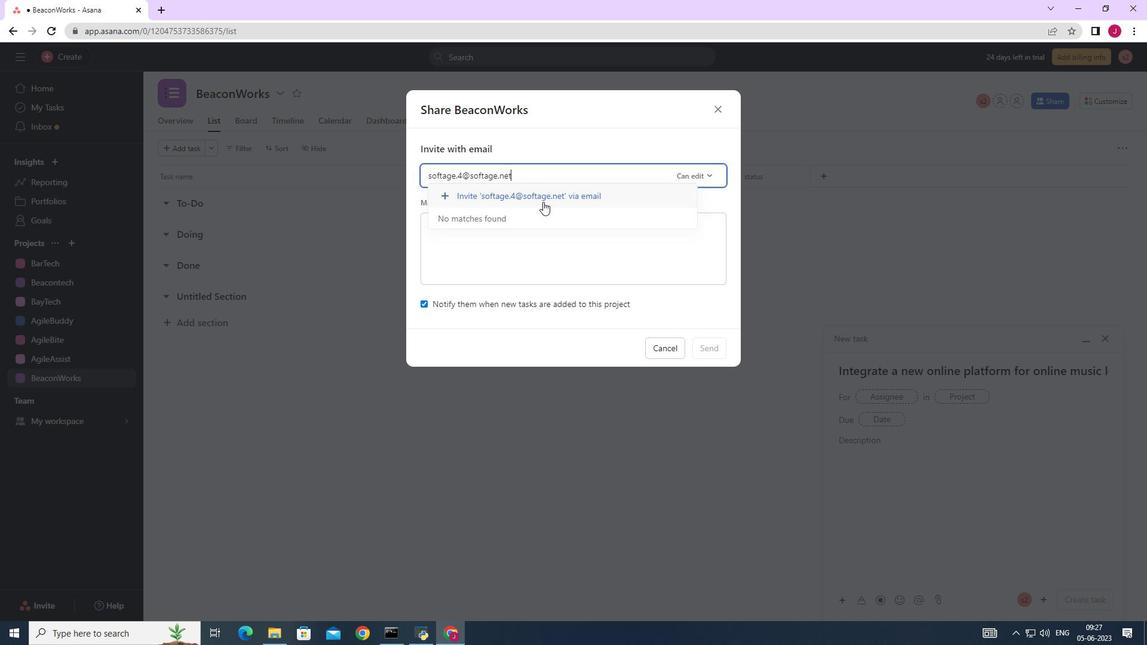 
Action: Mouse moved to (709, 345)
Screenshot: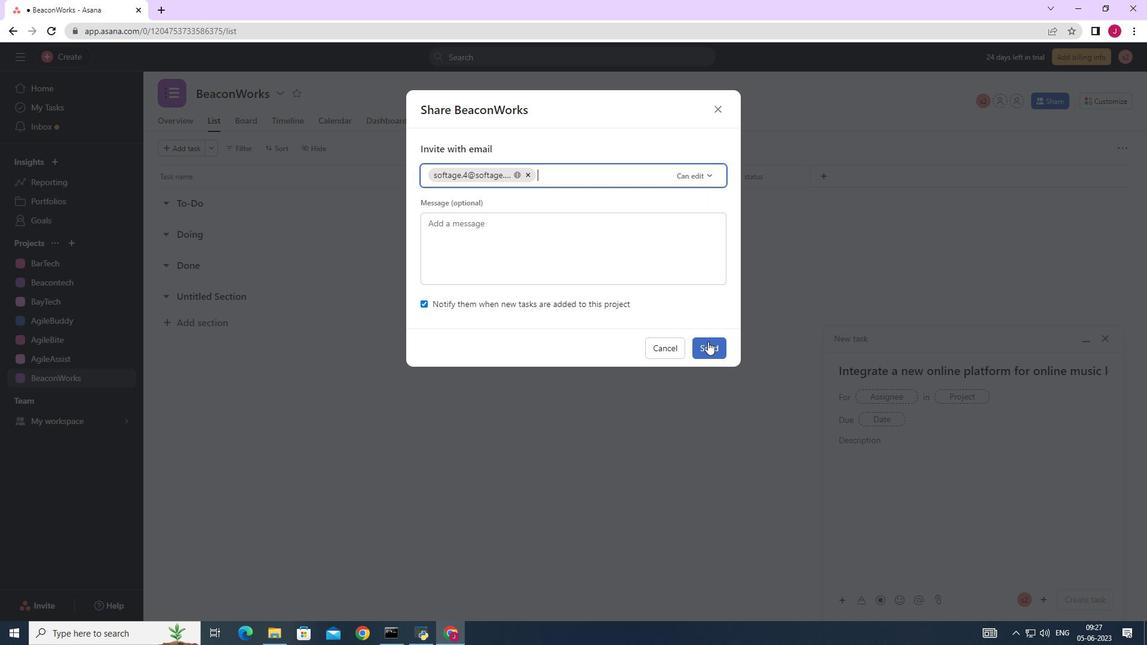 
Action: Mouse pressed left at (709, 345)
Screenshot: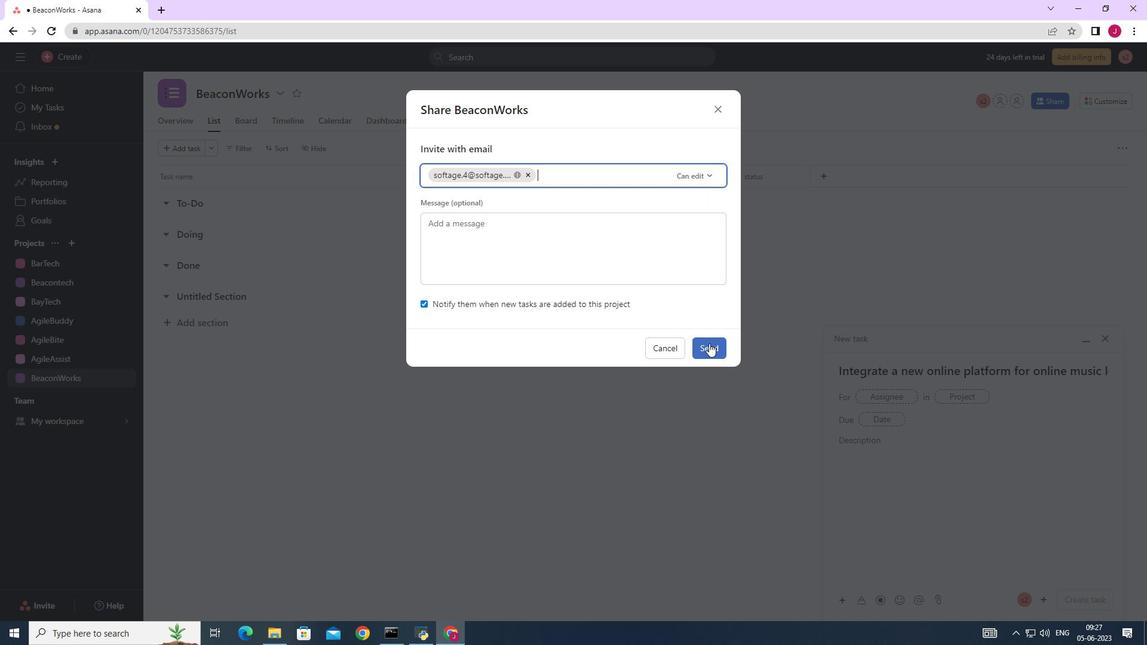 
Action: Mouse moved to (715, 111)
Screenshot: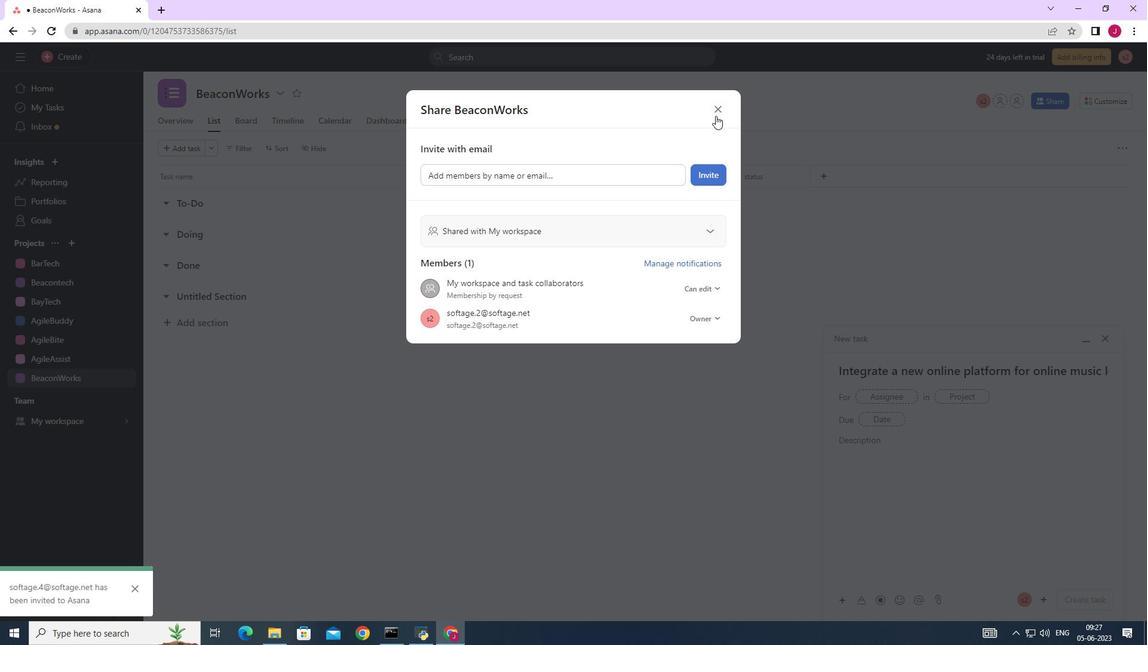
Action: Mouse pressed left at (715, 111)
Screenshot: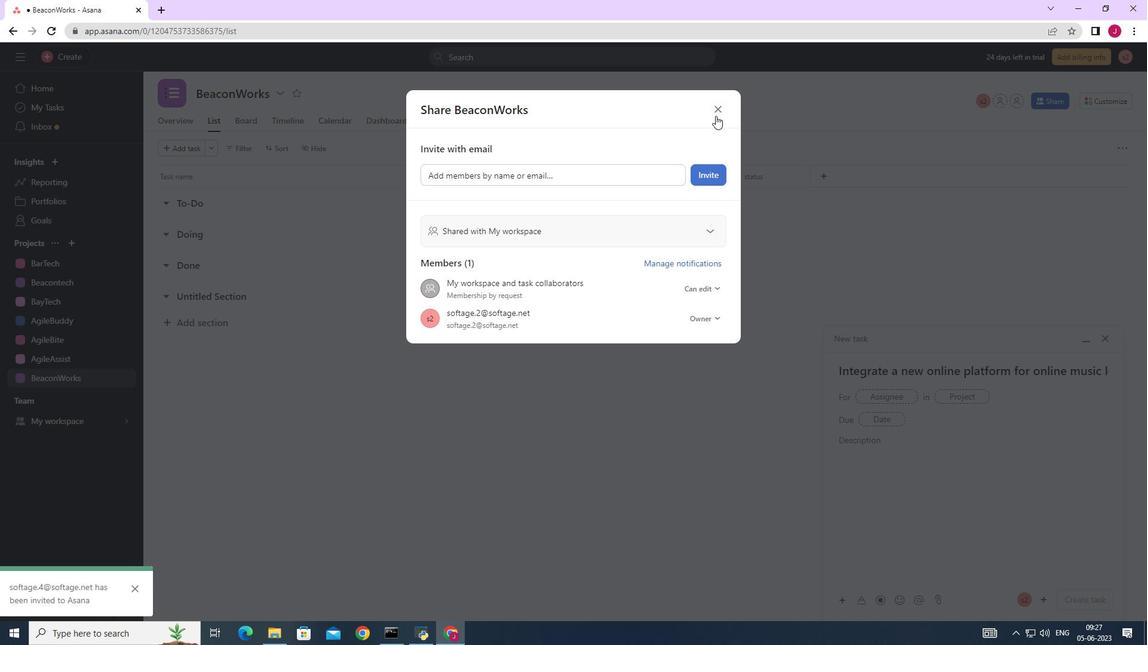 
Action: Mouse moved to (887, 396)
Screenshot: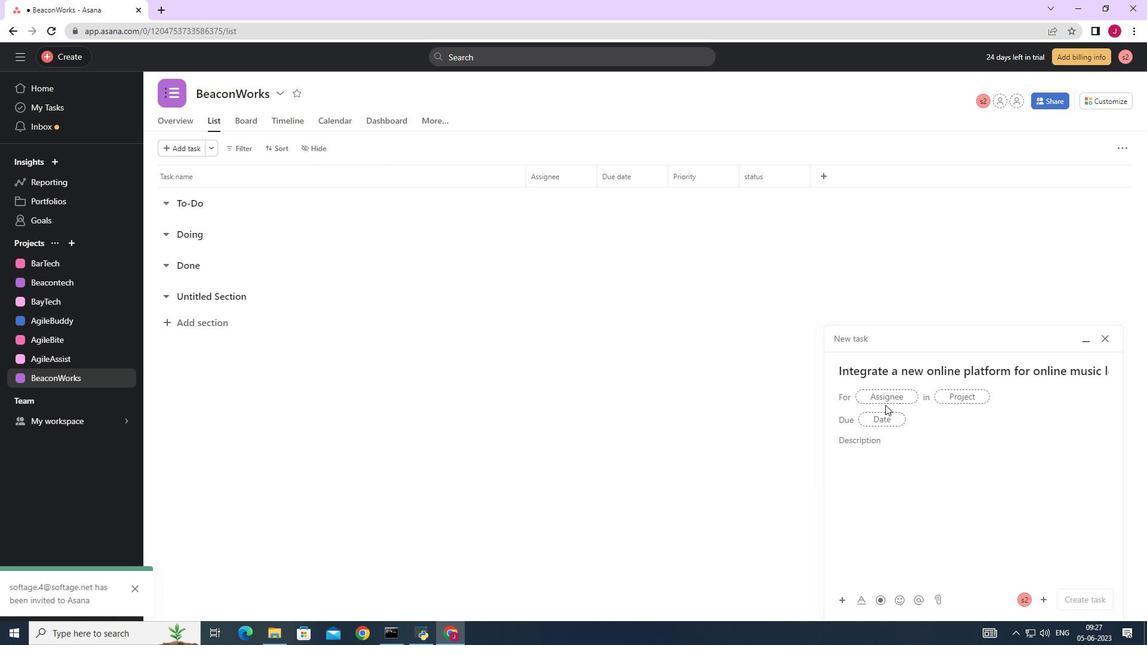
Action: Mouse pressed left at (887, 396)
Screenshot: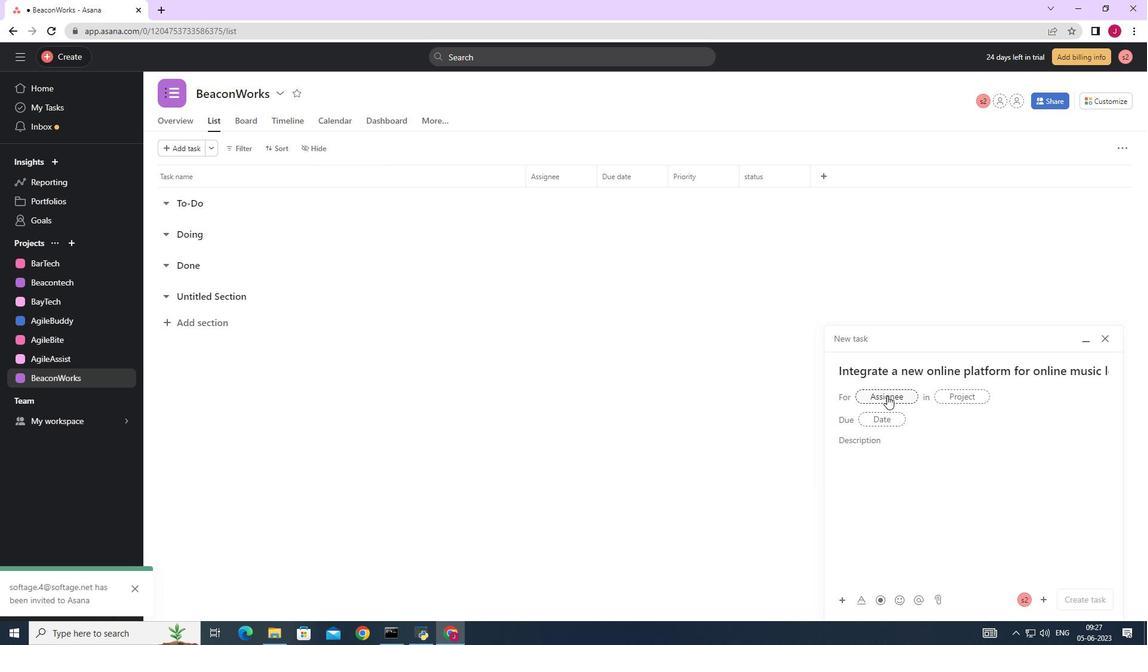 
Action: Mouse moved to (887, 395)
Screenshot: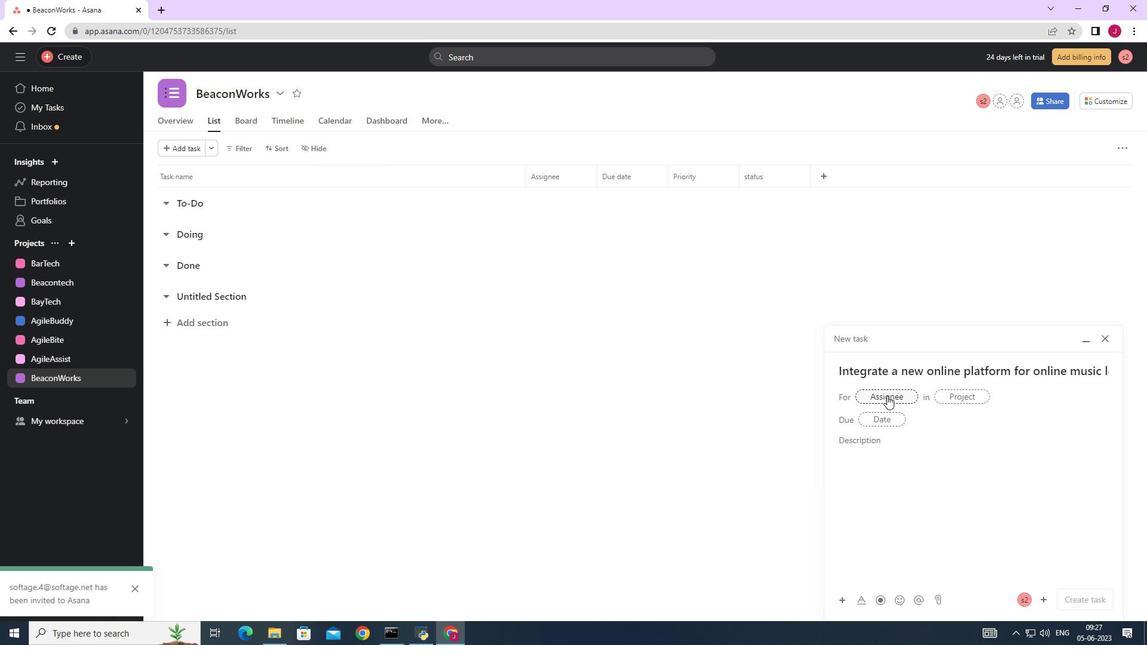 
Action: Key pressed softage.4<Key.backspace><Key.backspace>
Screenshot: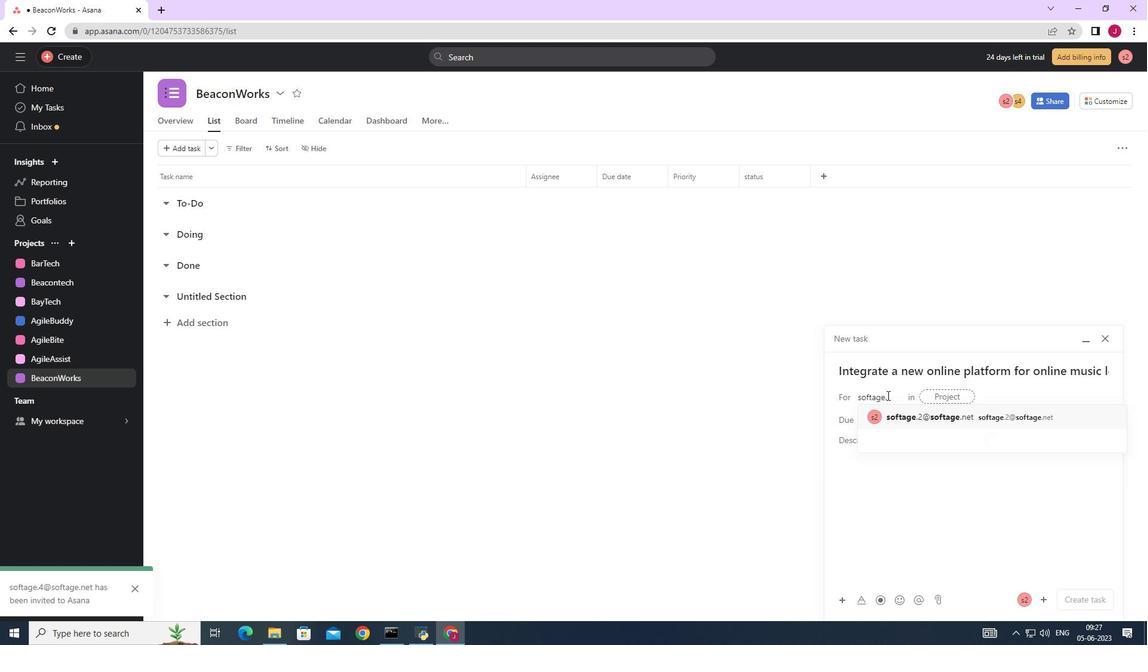 
Action: Mouse moved to (920, 491)
Screenshot: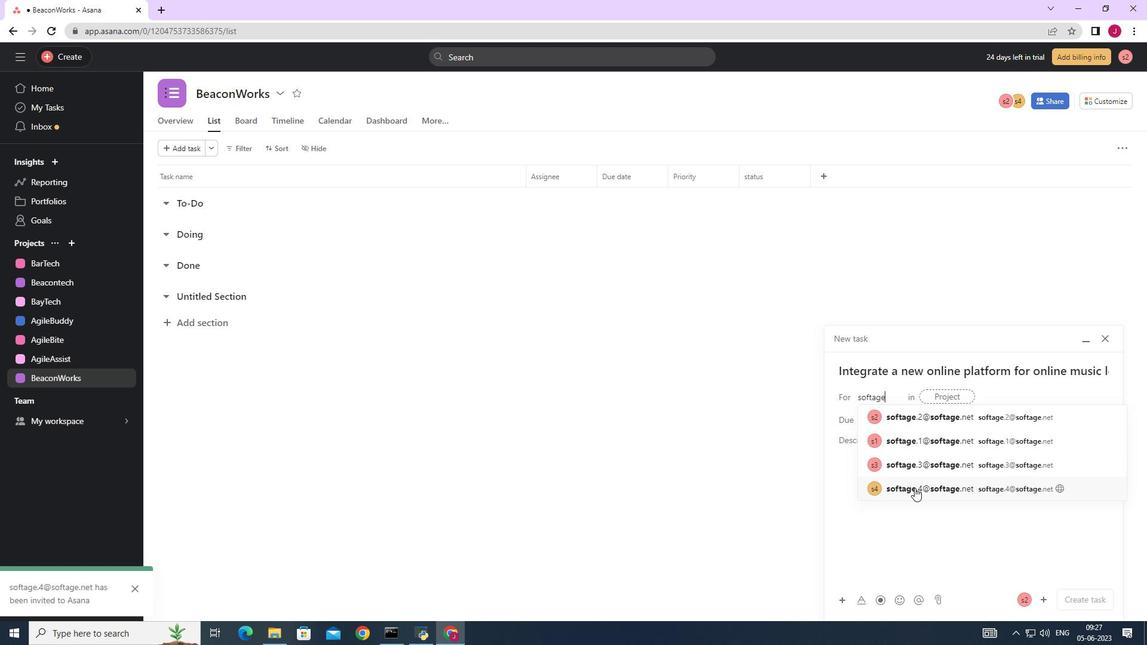 
Action: Mouse pressed left at (920, 491)
Screenshot: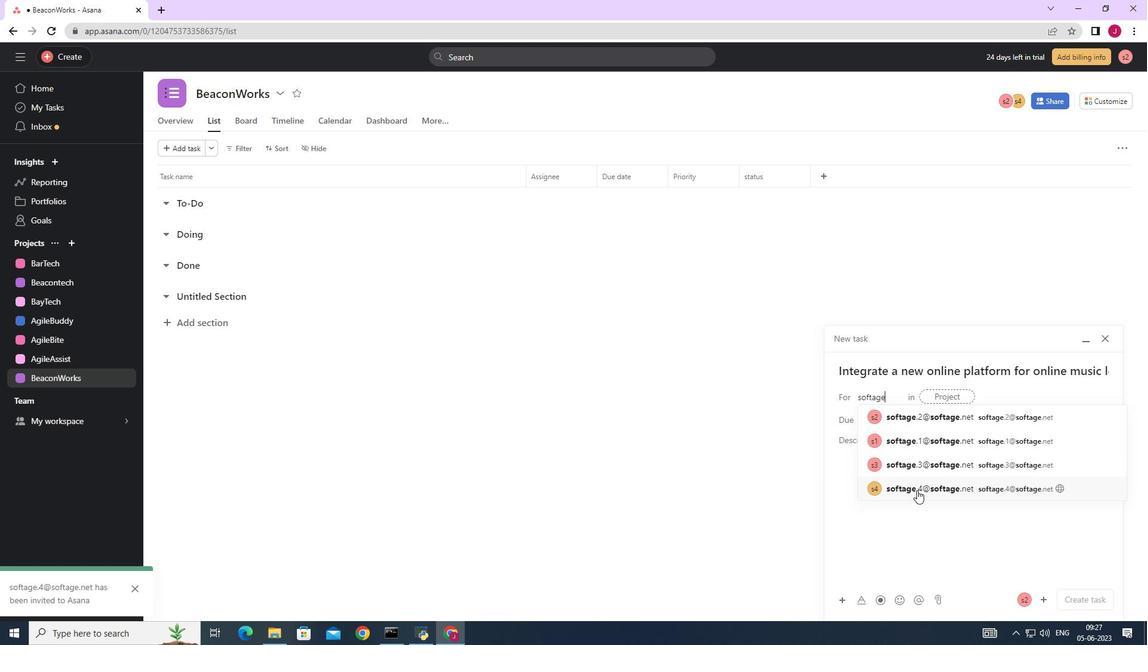 
Action: Mouse moved to (733, 418)
Screenshot: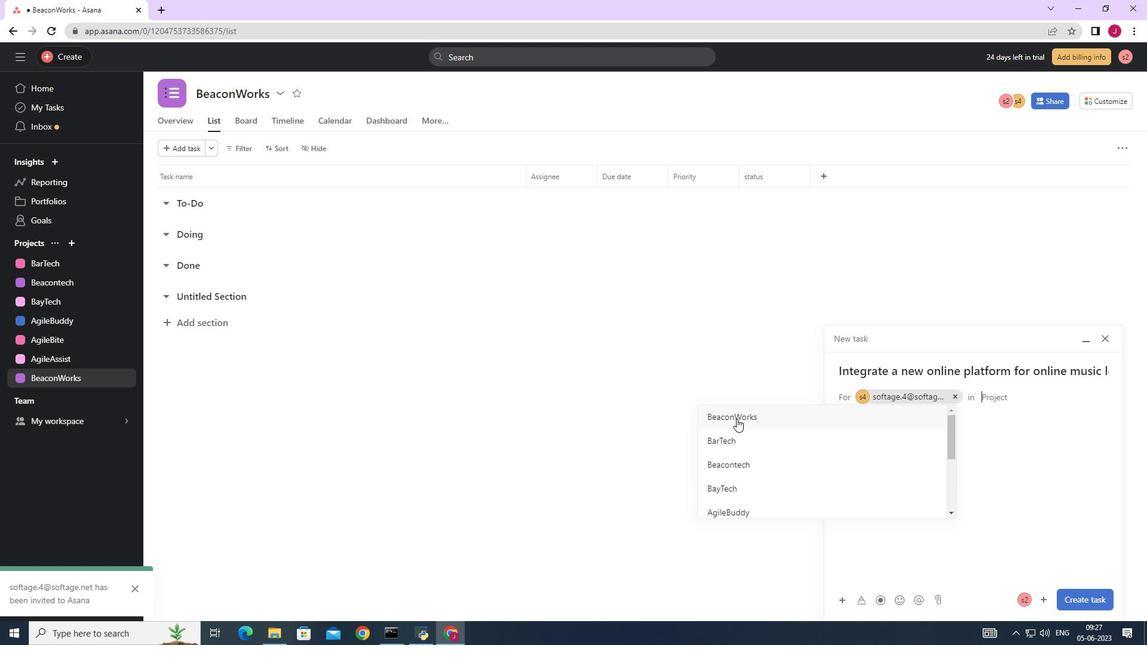 
Action: Mouse pressed left at (733, 418)
Screenshot: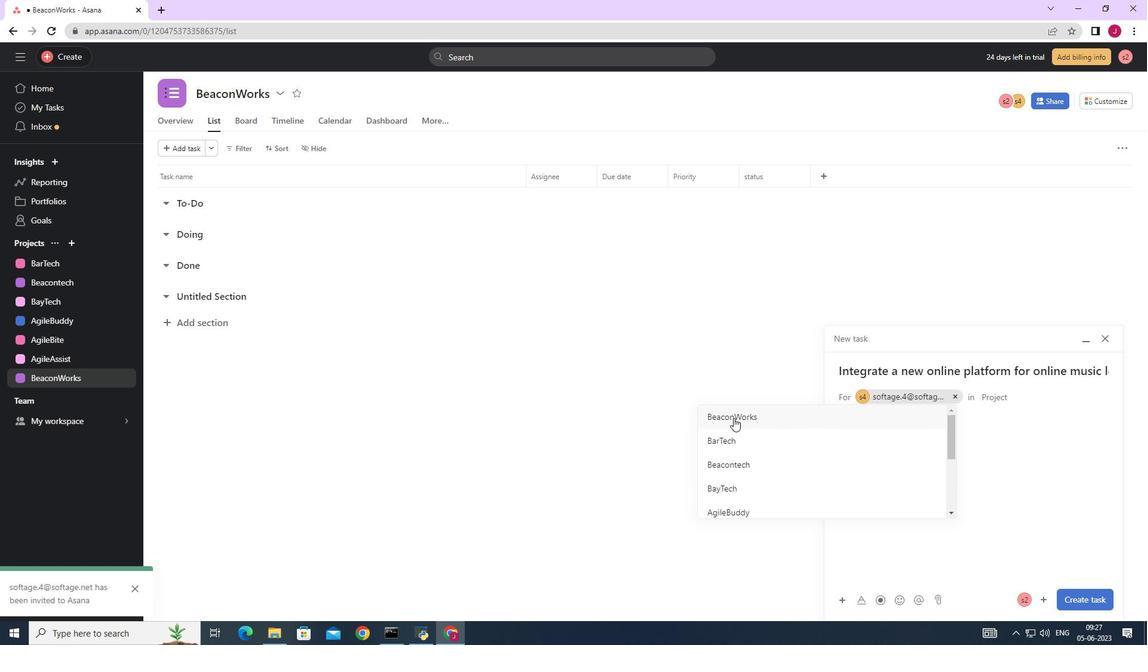 
Action: Mouse moved to (900, 444)
Screenshot: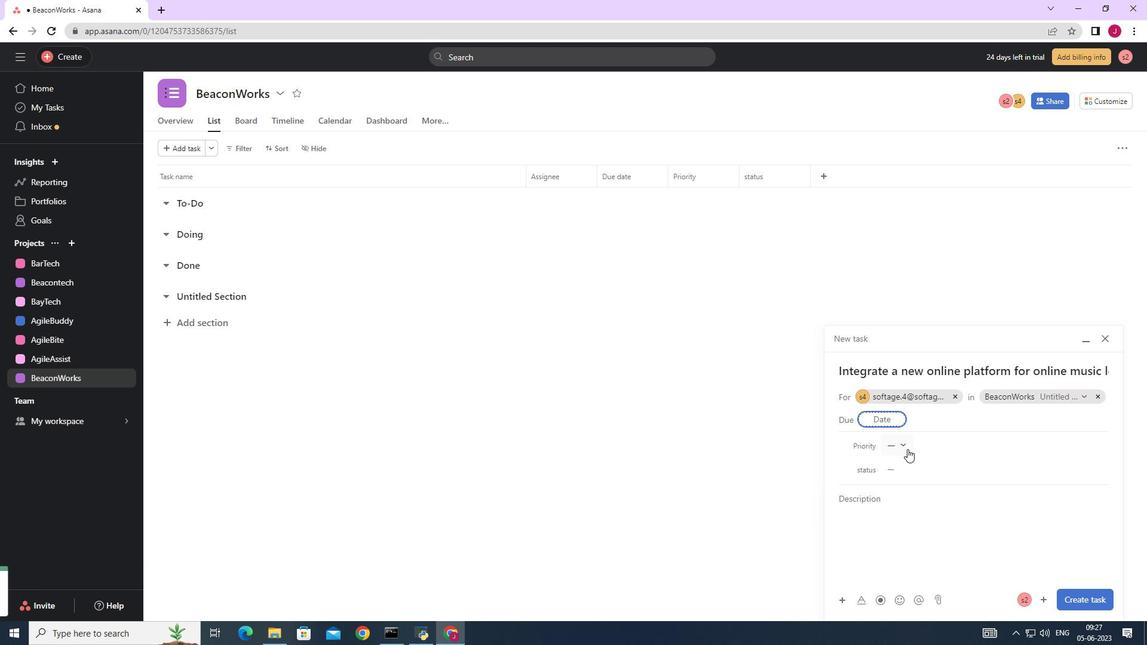 
Action: Mouse pressed left at (900, 444)
Screenshot: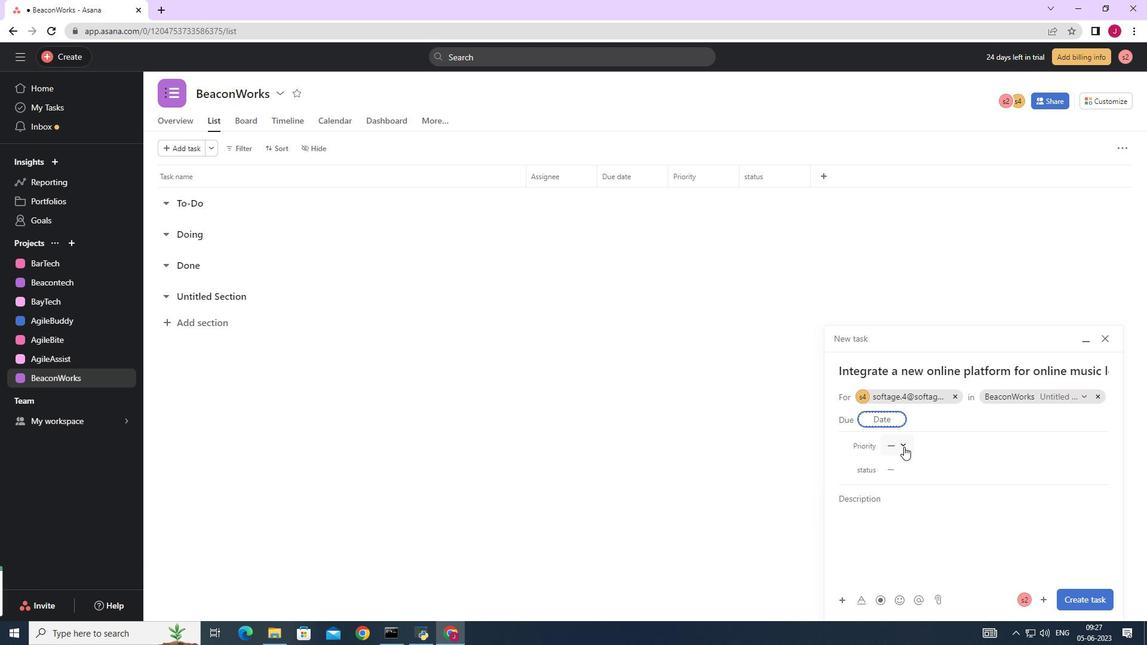 
Action: Mouse moved to (911, 529)
Screenshot: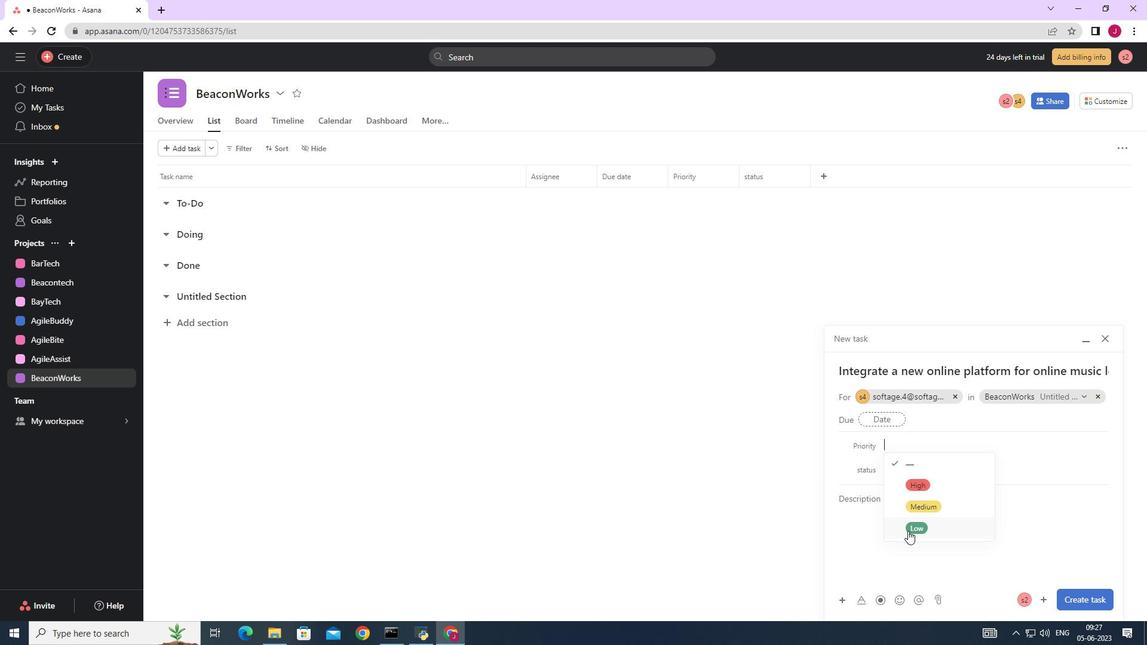 
Action: Mouse pressed left at (911, 529)
Screenshot: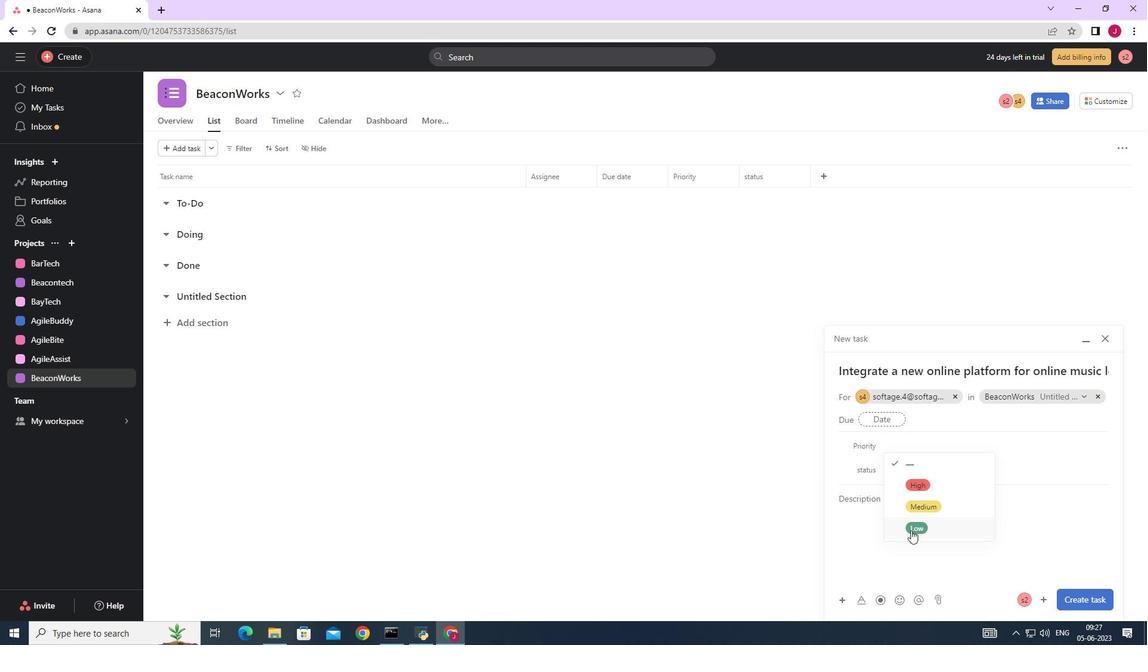 
Action: Mouse moved to (902, 467)
Screenshot: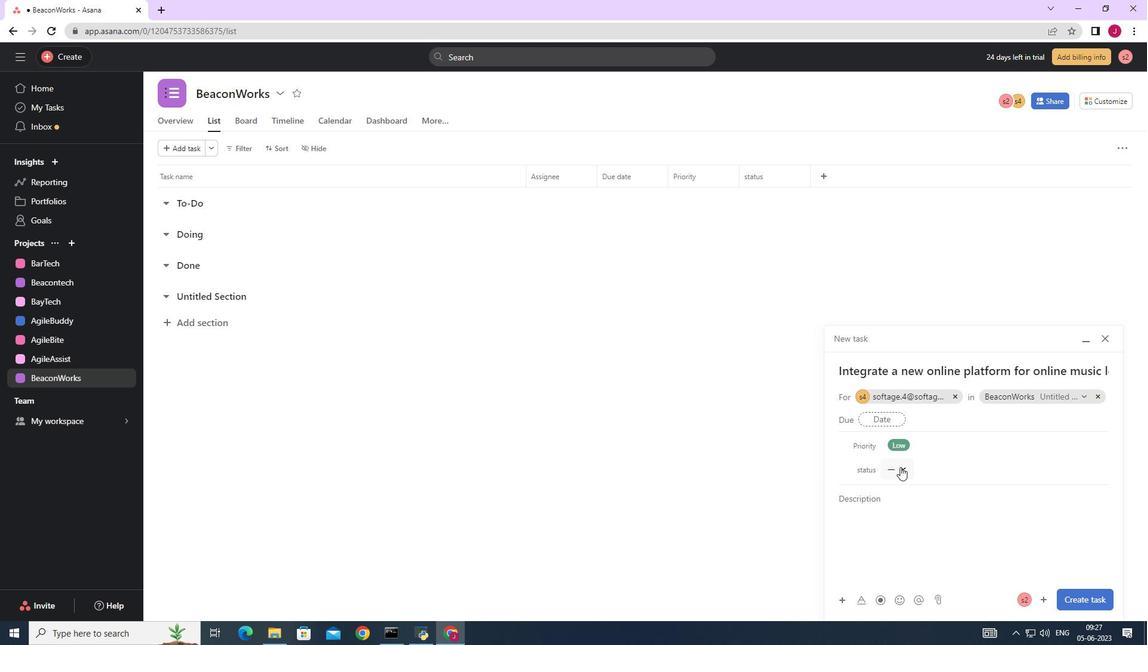 
Action: Mouse pressed left at (902, 467)
Screenshot: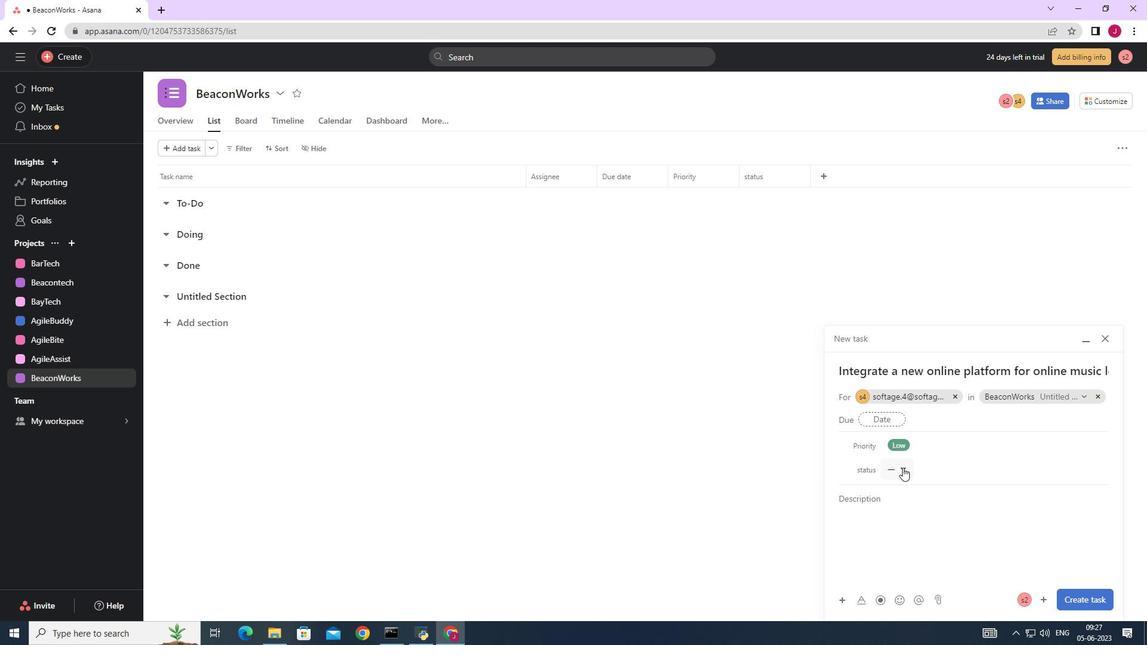
Action: Mouse moved to (919, 507)
Screenshot: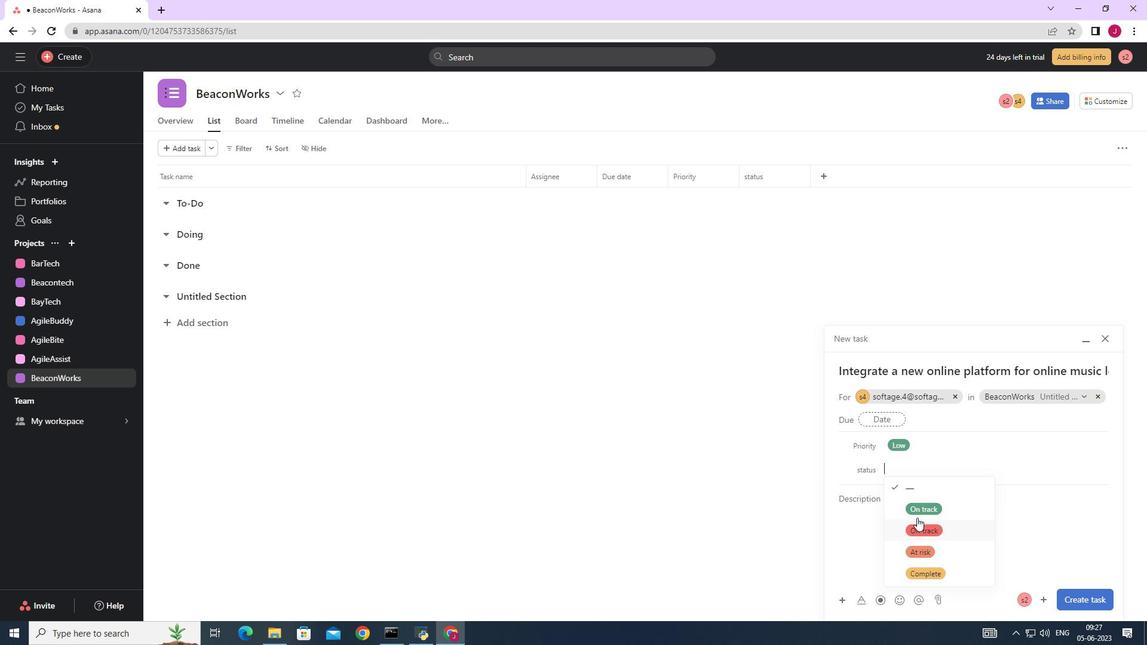 
Action: Mouse pressed left at (919, 507)
Screenshot: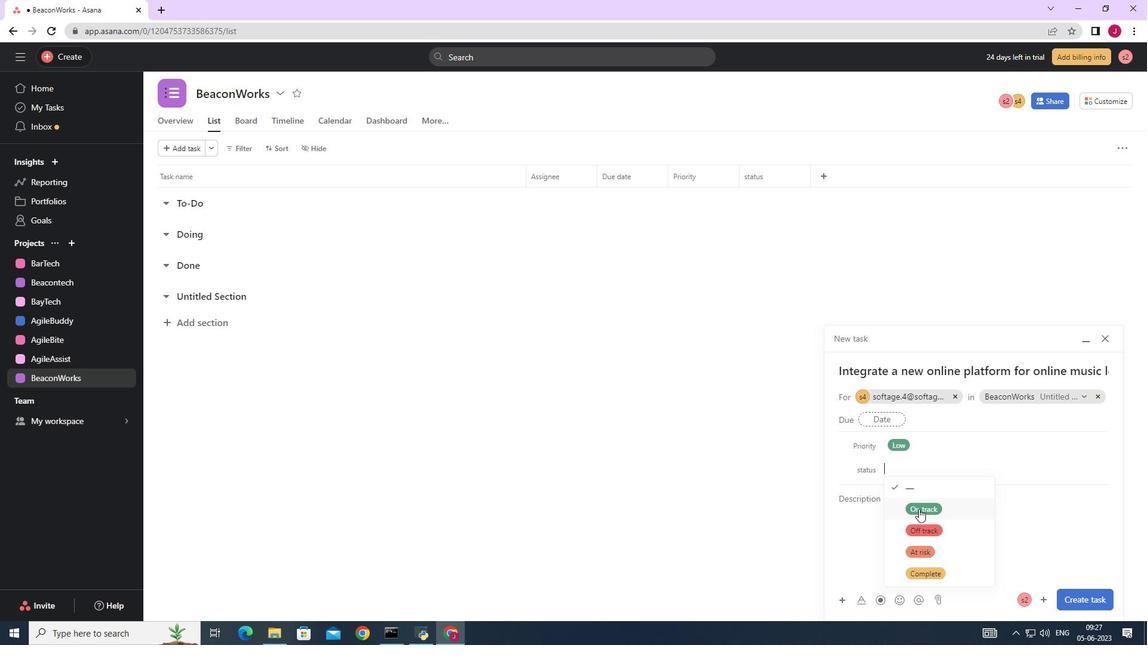 
Action: Mouse moved to (1080, 601)
Screenshot: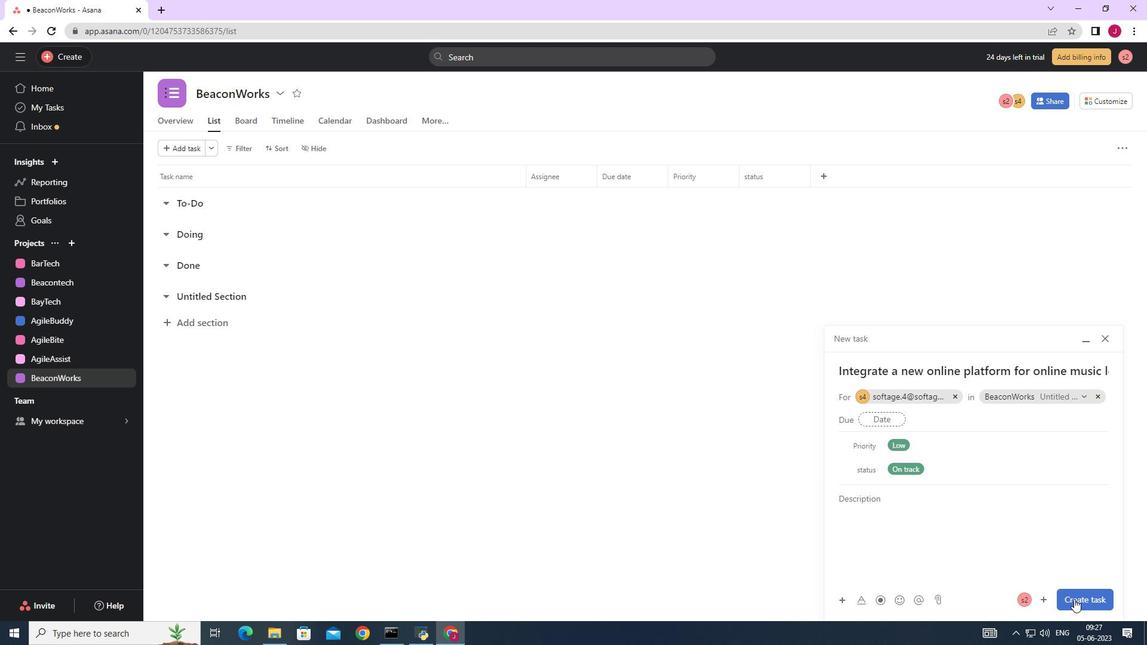 
Action: Mouse pressed left at (1080, 601)
Screenshot: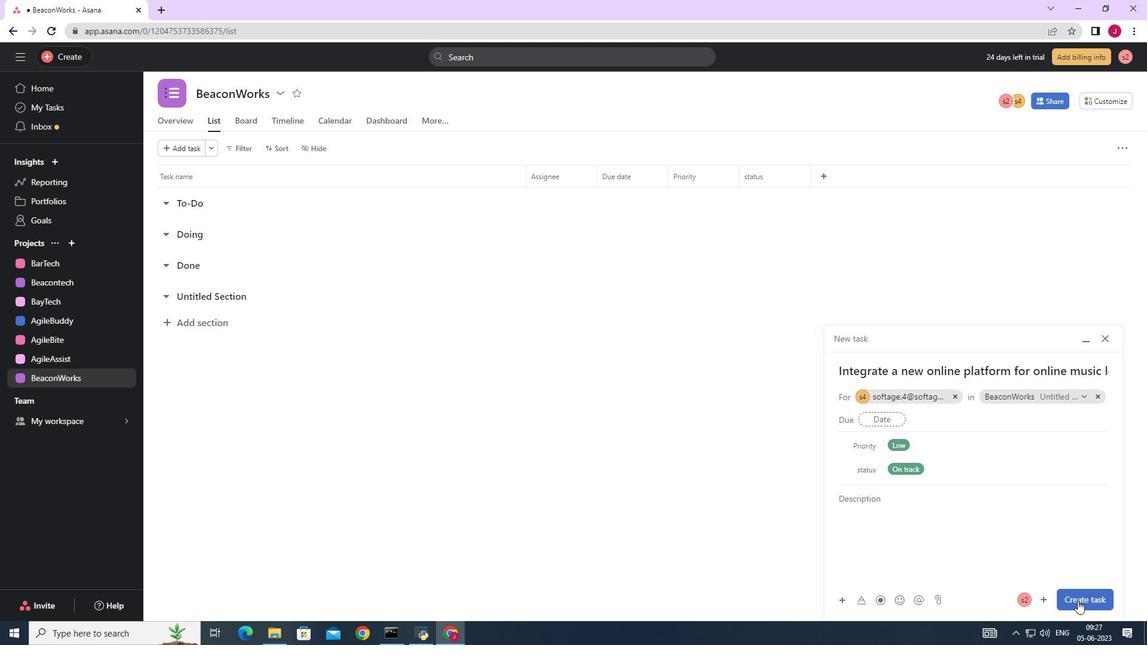 
Action: Mouse moved to (917, 547)
Screenshot: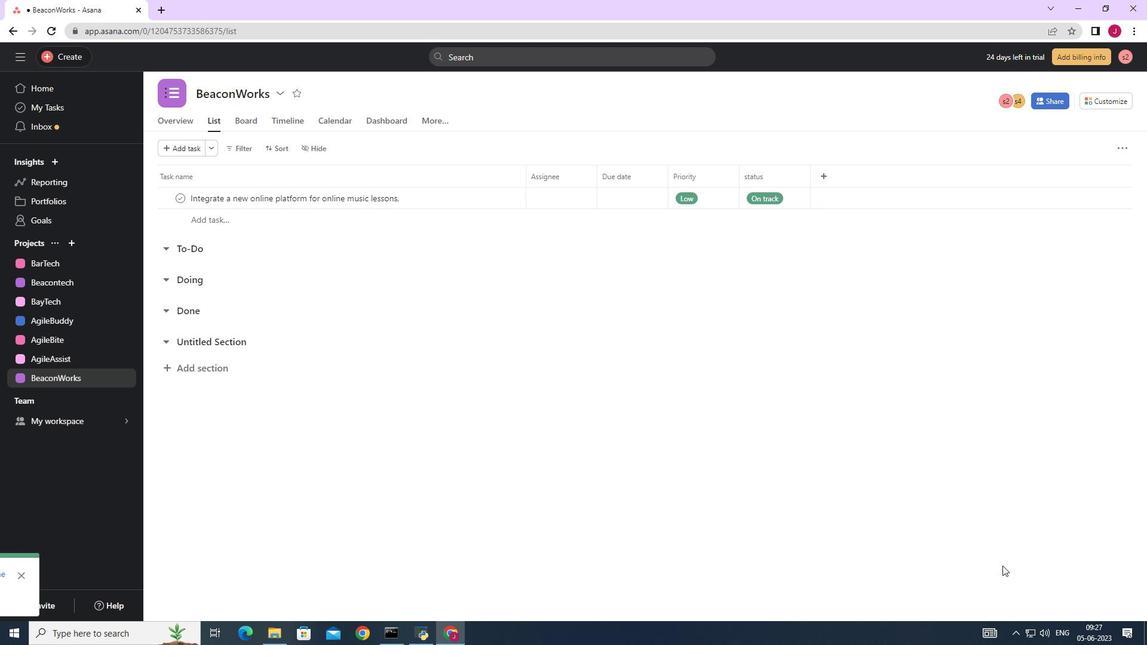 
